 Task: Open a Black Tie Letter Template save the file as campaign Remove the following opetions from template: '1.	Type the sender company name_x000D_
2.	Type the sender company address_x000D_
3.	Type the recipient address_x000D_
4.	Type the closing_x000D_
5.	Type the sender title_x000D_
6.	Type the sender company name_x000D_
'Pick the date  1 April, 2023 and type Salutation  Good Morning. Add body to the letter I am deeply sorry for any inconvenience caused. It was never my intention to cause any trouble or misunderstanding. Please accept my sincere apologies, and I assure you that I will take immediate steps to rectify the situation. Thank you for your understanding and patience.. Insert watermark  Do not copy 2
Action: Mouse moved to (23, 16)
Screenshot: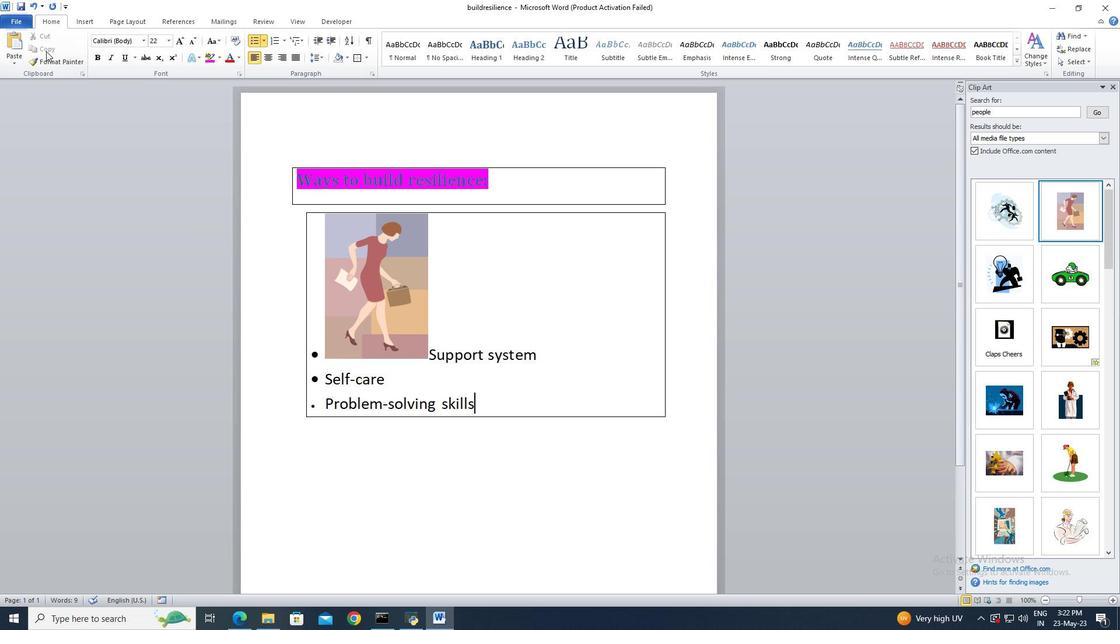 
Action: Mouse pressed left at (23, 16)
Screenshot: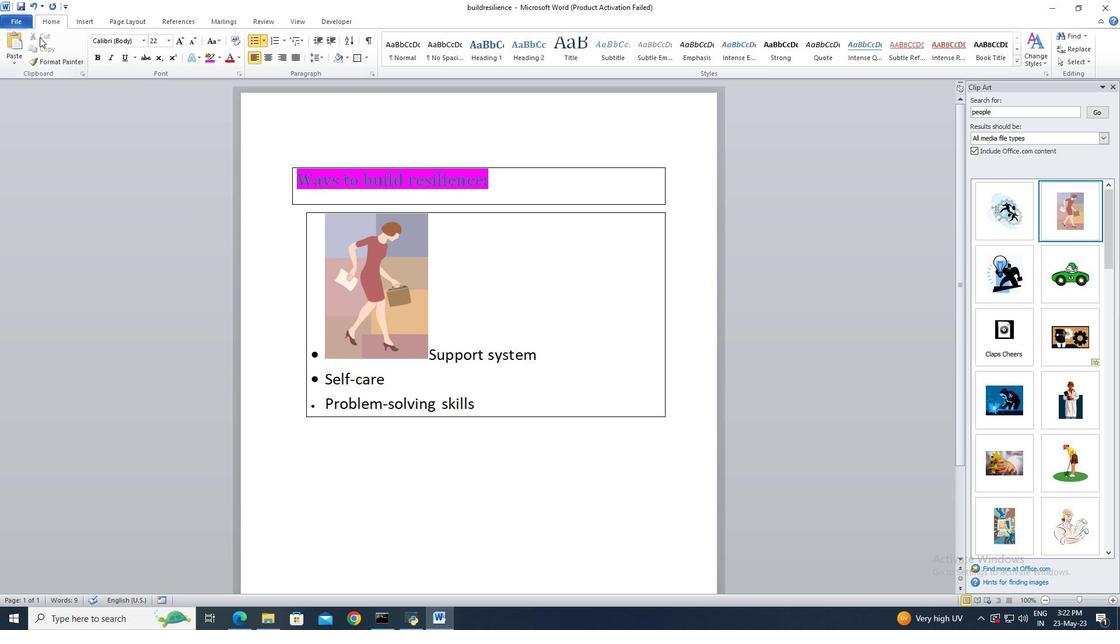 
Action: Mouse moved to (33, 147)
Screenshot: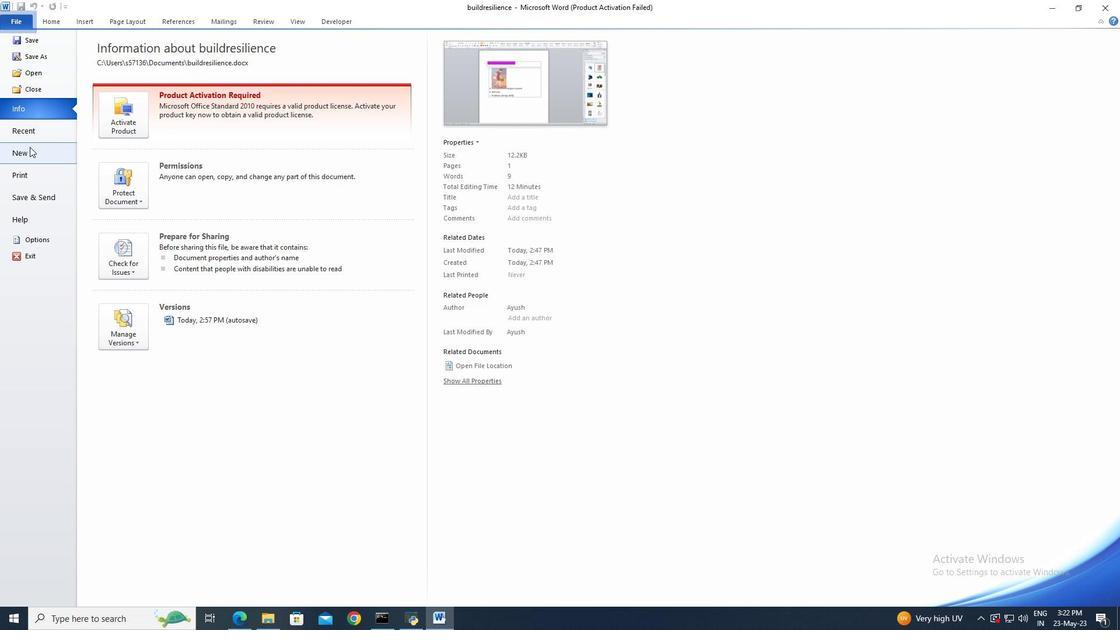 
Action: Mouse pressed left at (33, 147)
Screenshot: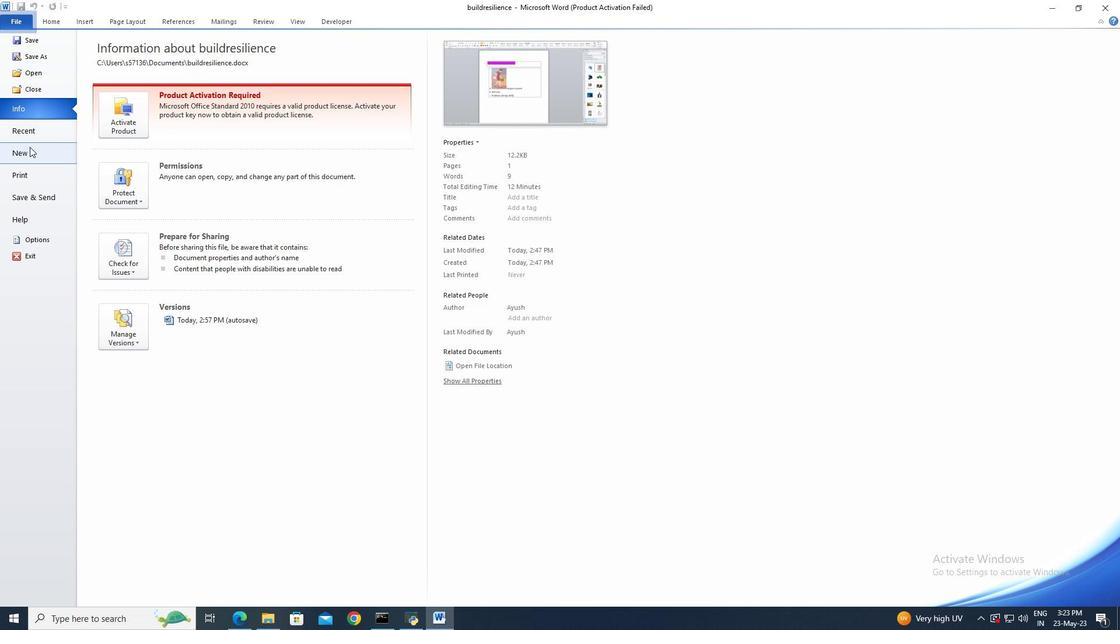 
Action: Mouse moved to (259, 133)
Screenshot: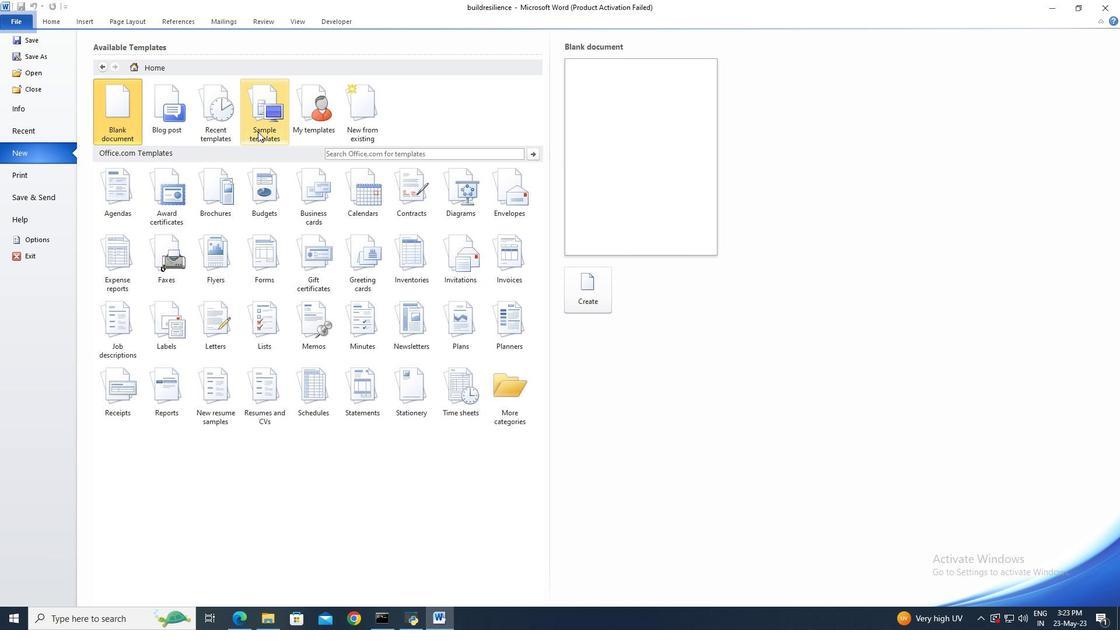 
Action: Mouse pressed left at (259, 133)
Screenshot: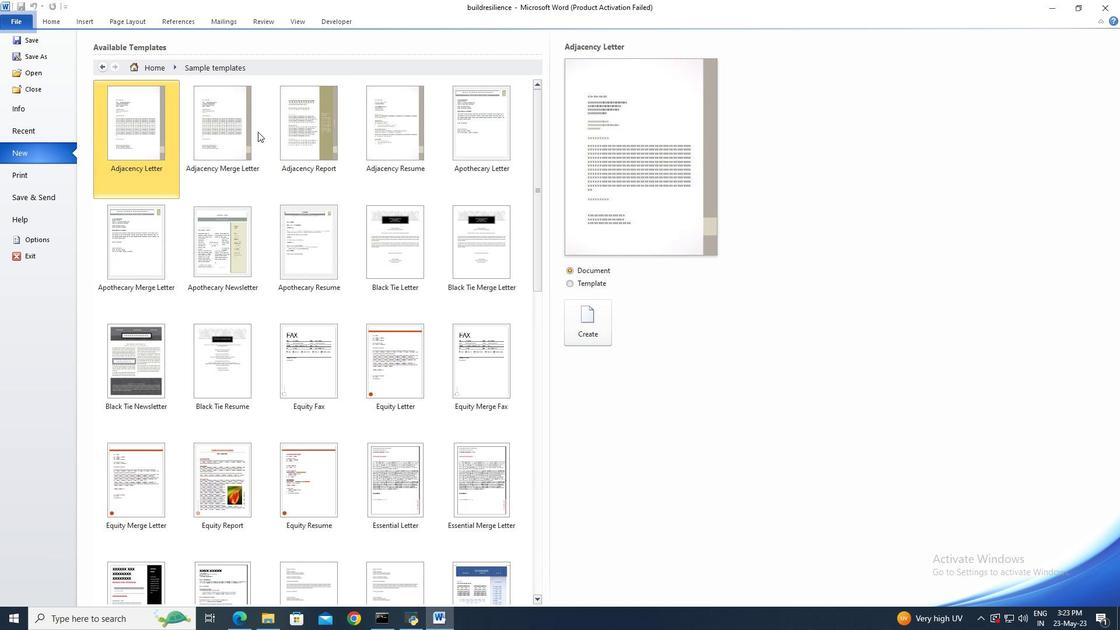 
Action: Mouse moved to (384, 238)
Screenshot: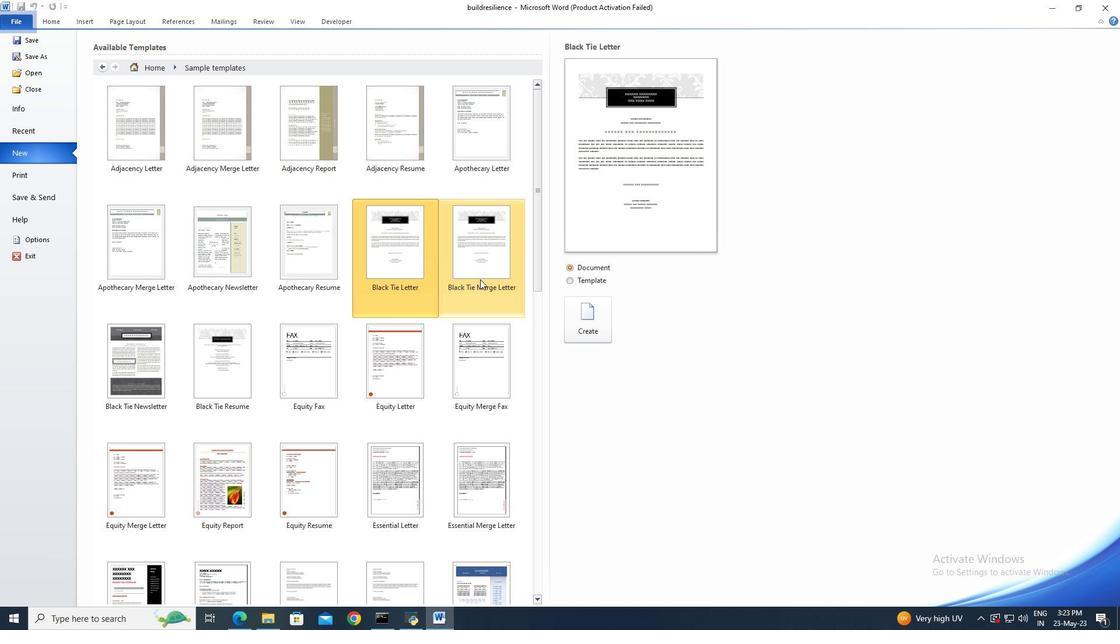 
Action: Mouse pressed left at (384, 238)
Screenshot: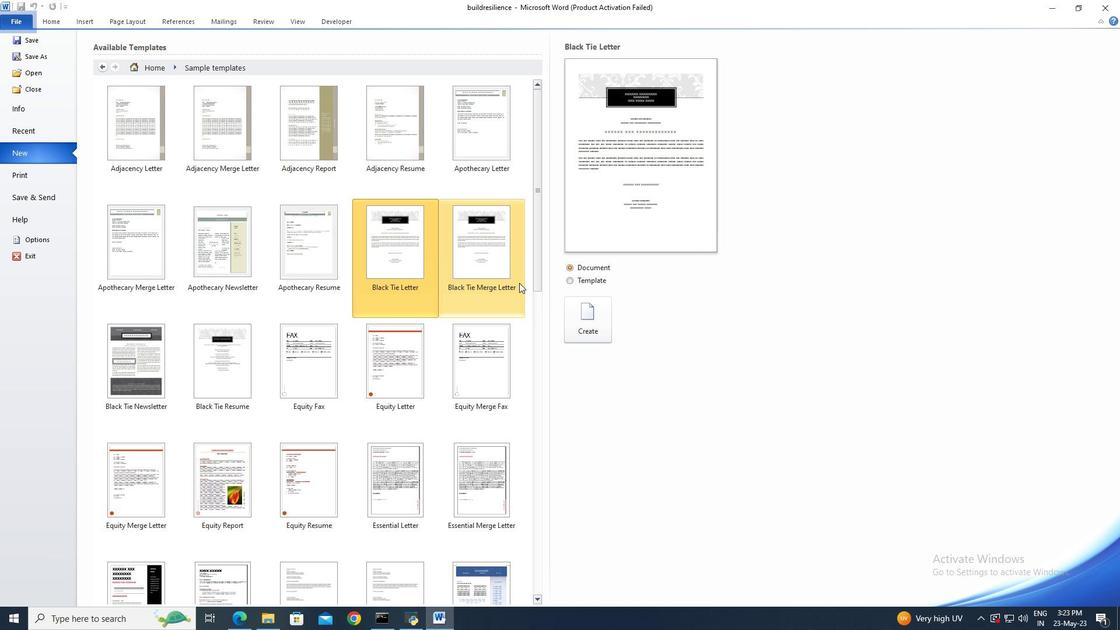 
Action: Mouse moved to (572, 317)
Screenshot: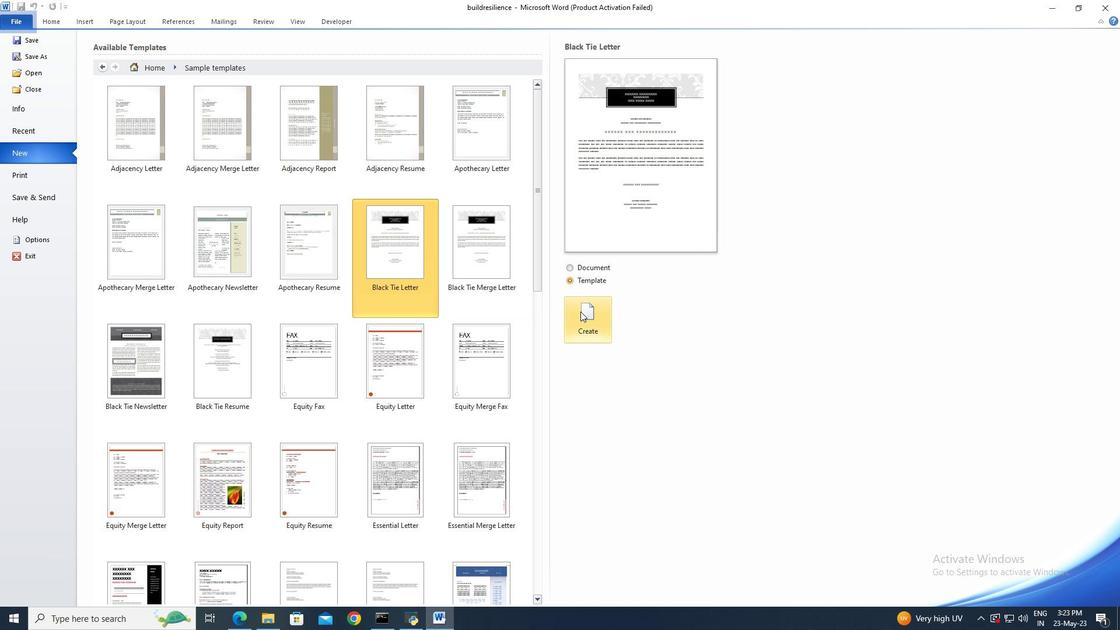 
Action: Mouse pressed left at (572, 317)
Screenshot: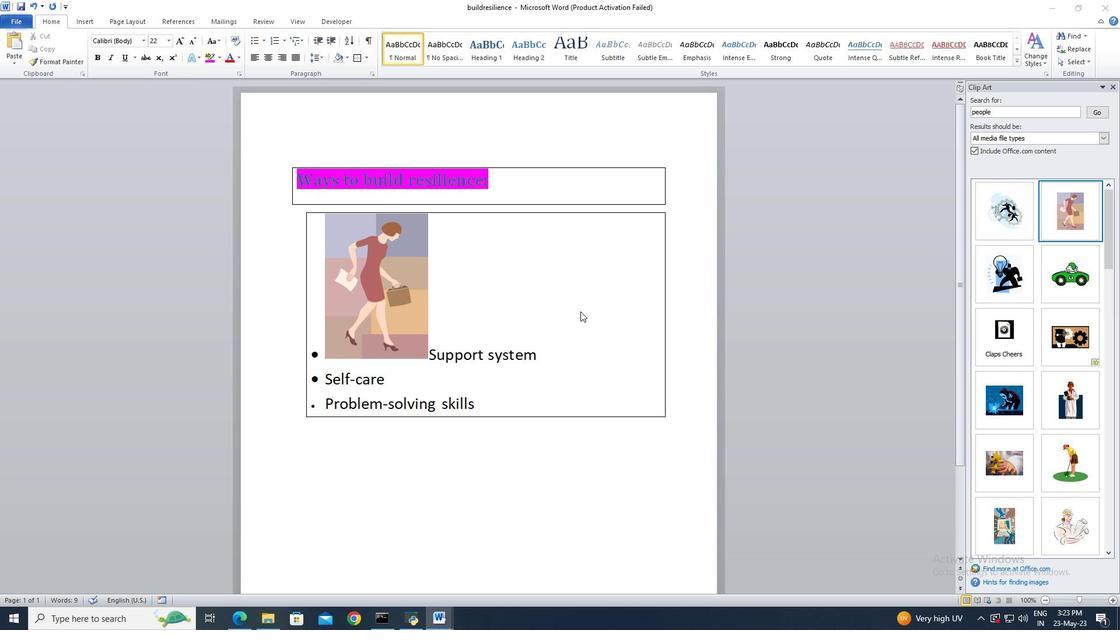 
Action: Mouse moved to (25, 23)
Screenshot: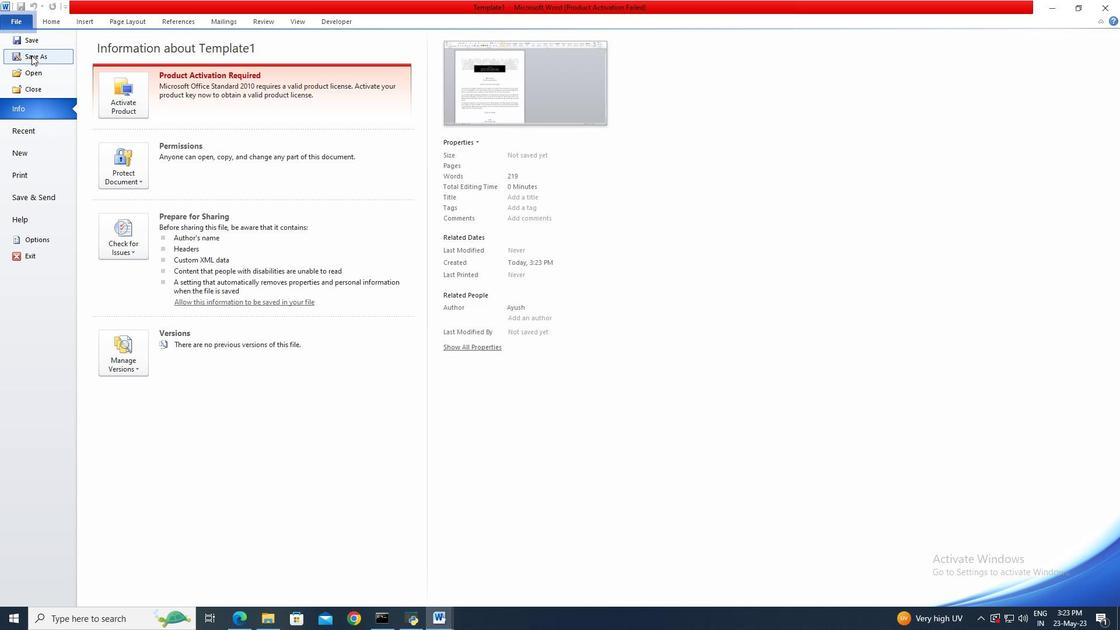 
Action: Mouse pressed left at (25, 23)
Screenshot: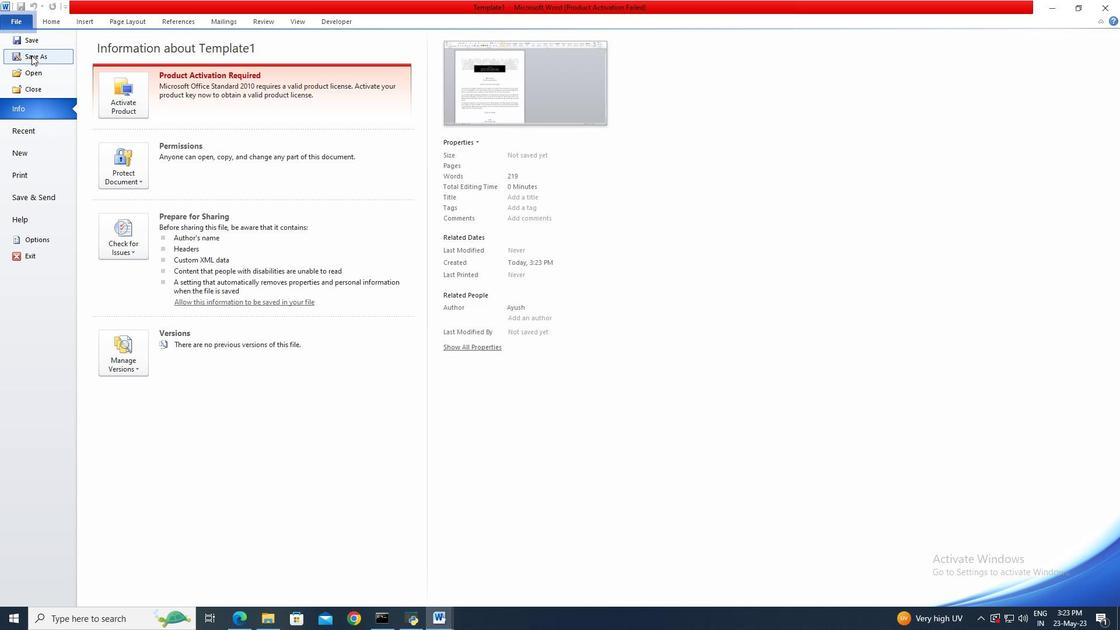 
Action: Mouse moved to (29, 52)
Screenshot: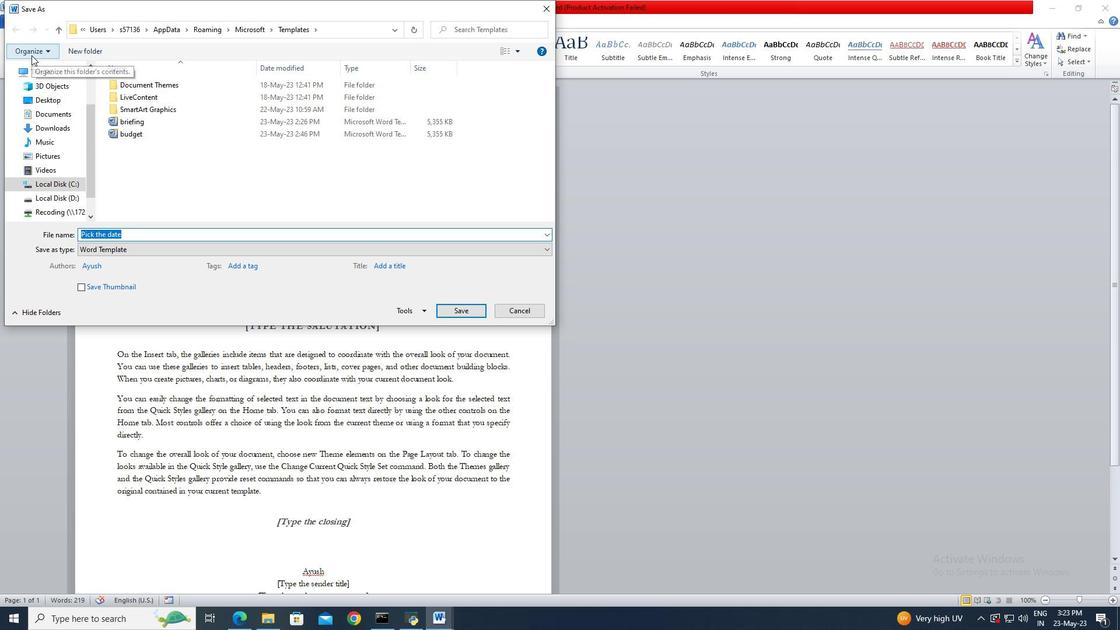 
Action: Mouse pressed left at (29, 52)
Screenshot: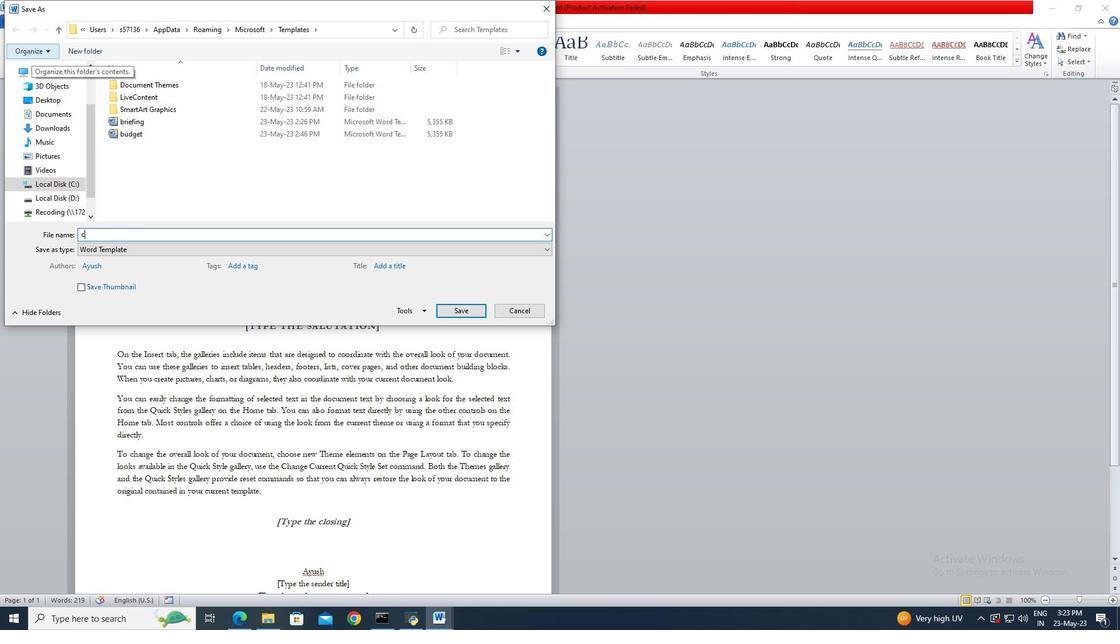 
Action: Key pressed <Key.shift>Rm<Key.backspace>emove
Screenshot: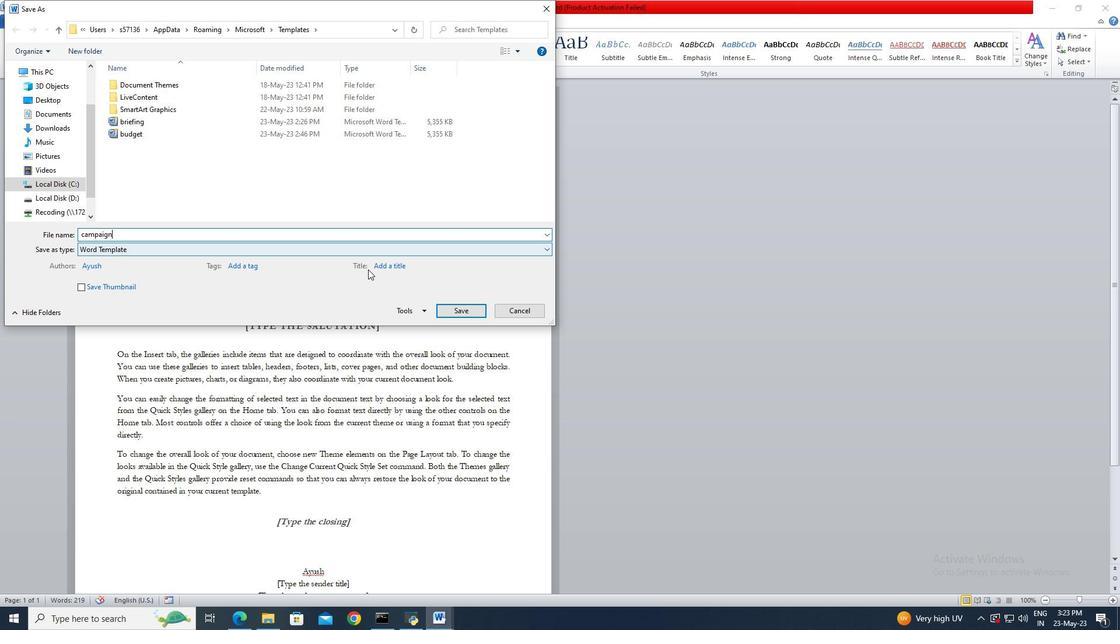
Action: Mouse moved to (457, 312)
Screenshot: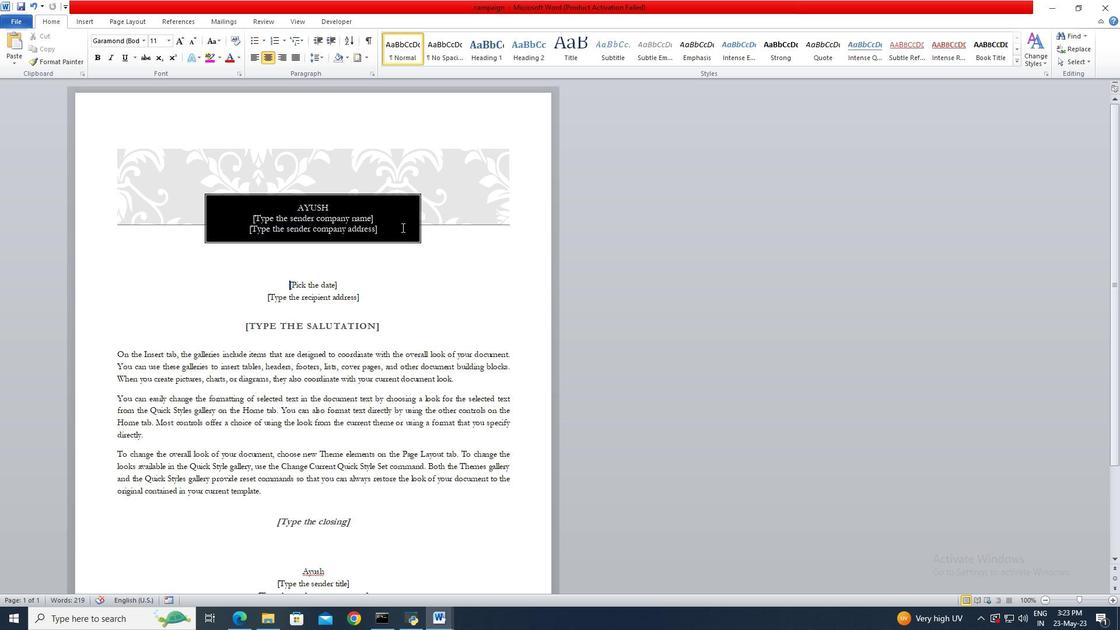 
Action: Mouse pressed left at (457, 312)
Screenshot: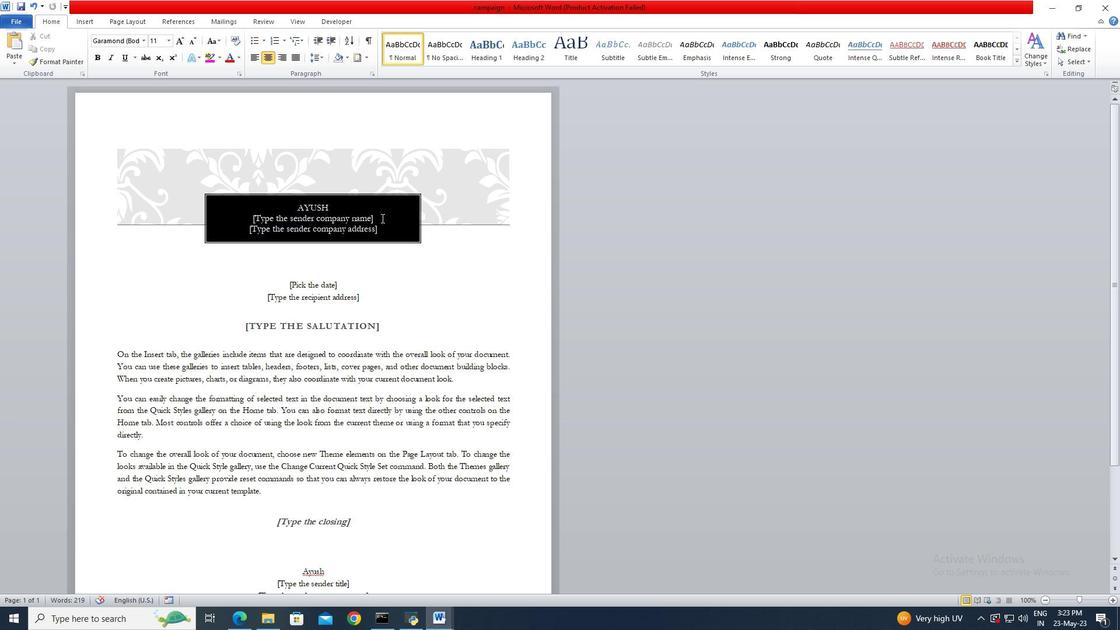 
Action: Mouse moved to (396, 220)
Screenshot: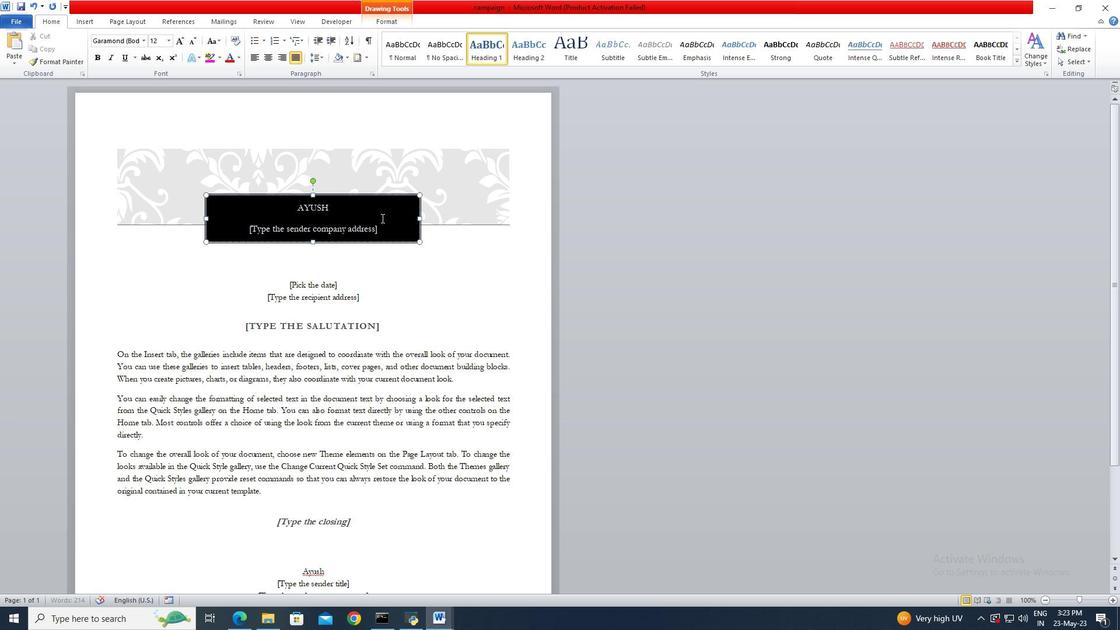 
Action: Mouse pressed left at (396, 220)
Screenshot: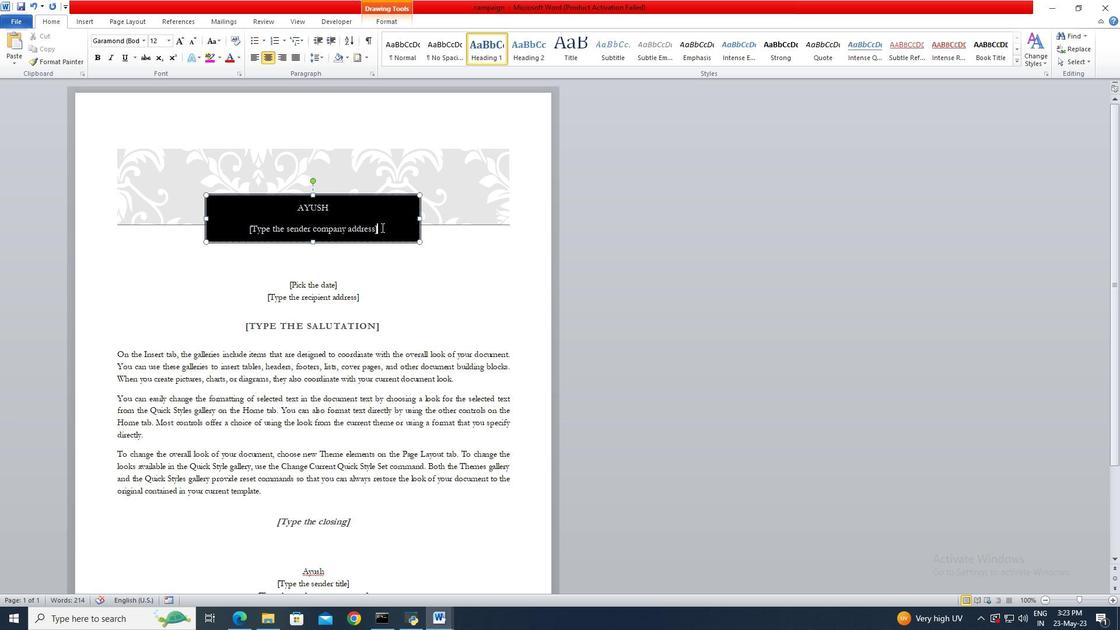 
Action: Key pressed <Key.backspace><Key.delete>
Screenshot: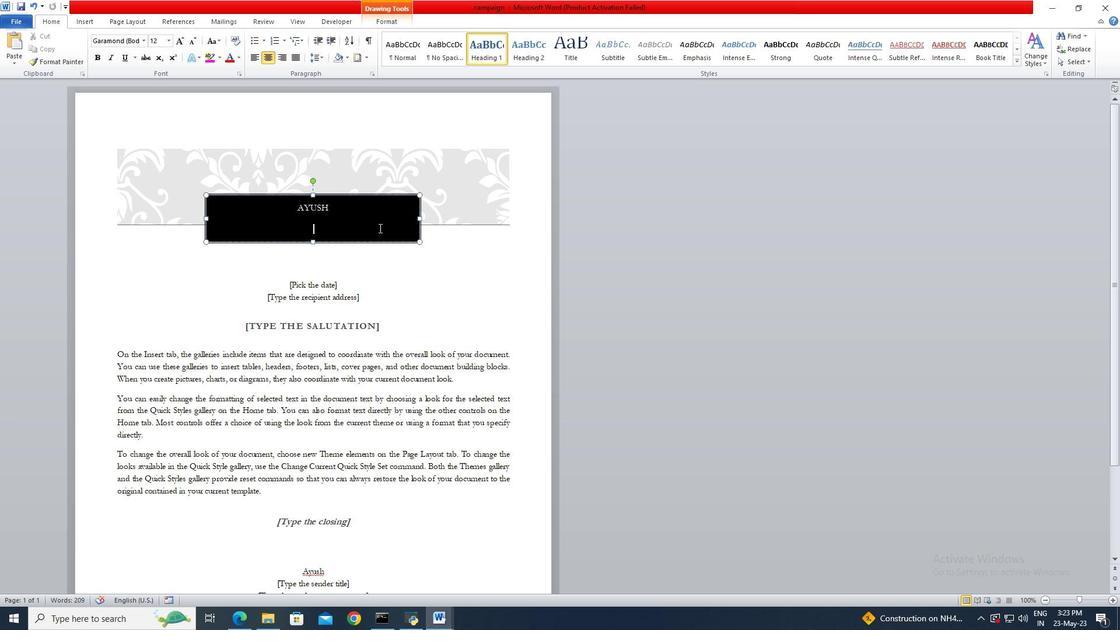 
Action: Mouse moved to (396, 231)
Screenshot: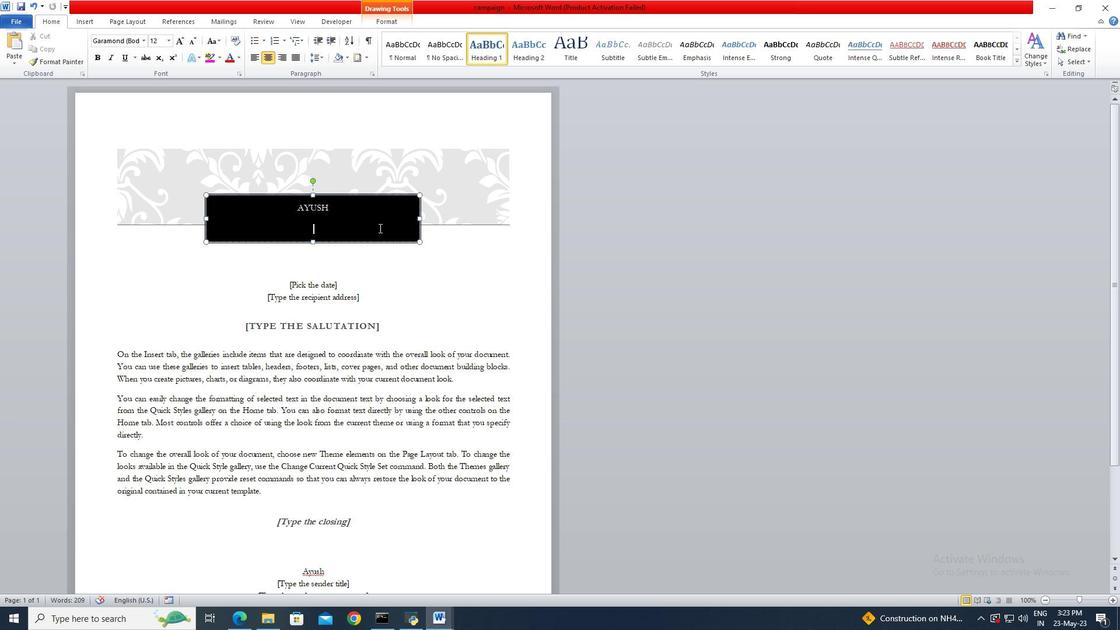 
Action: Mouse pressed left at (396, 231)
Screenshot: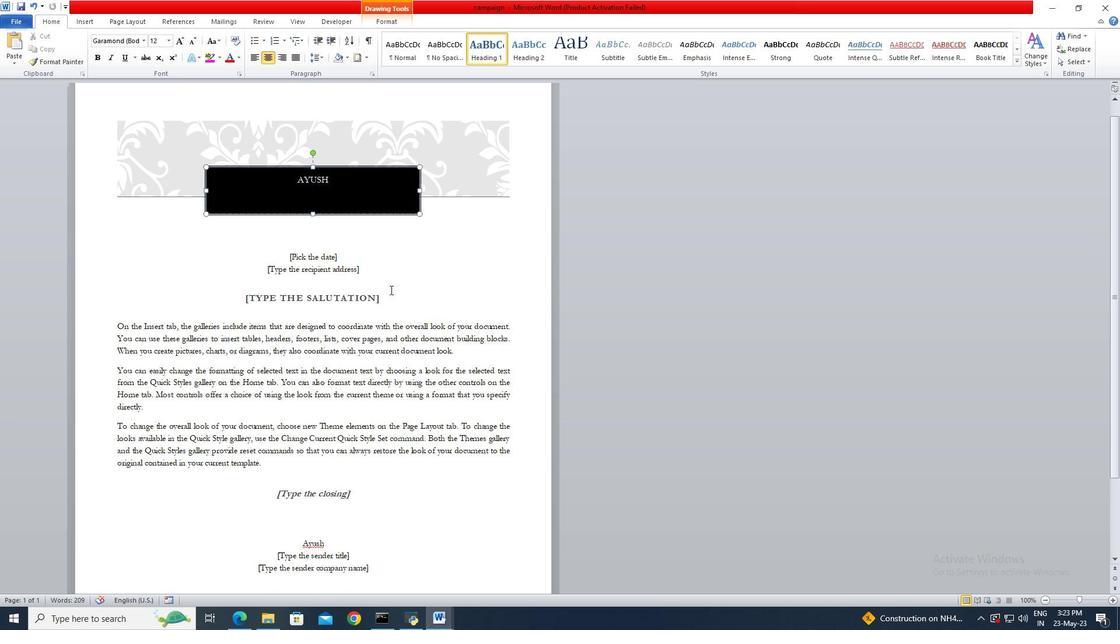 
Action: Mouse moved to (29, 21)
Screenshot: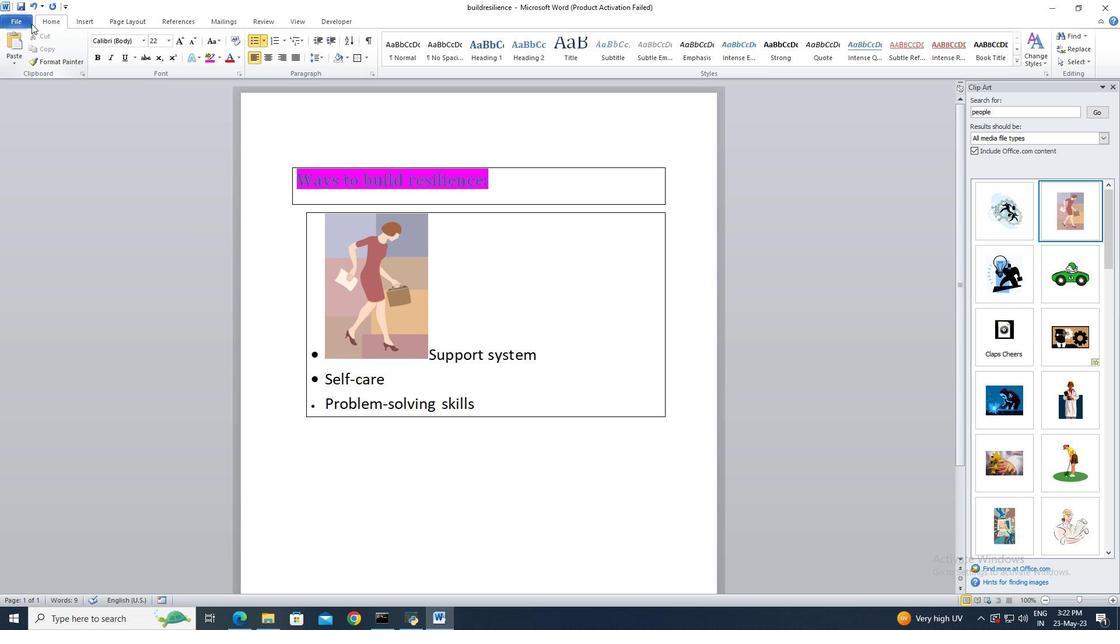
Action: Mouse pressed left at (29, 21)
Screenshot: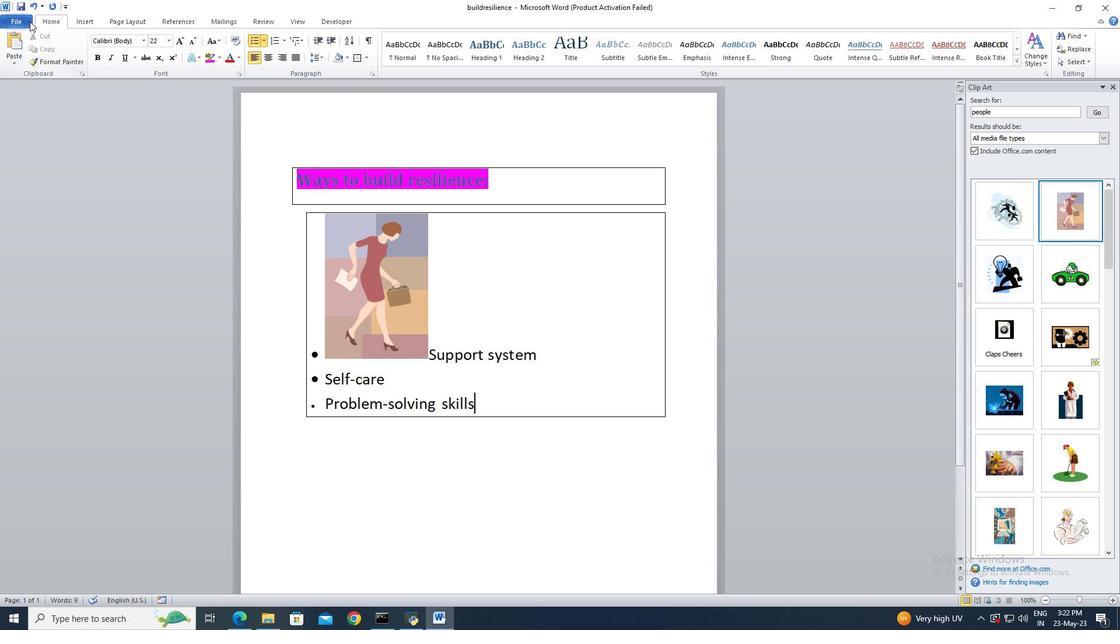 
Action: Mouse moved to (29, 147)
Screenshot: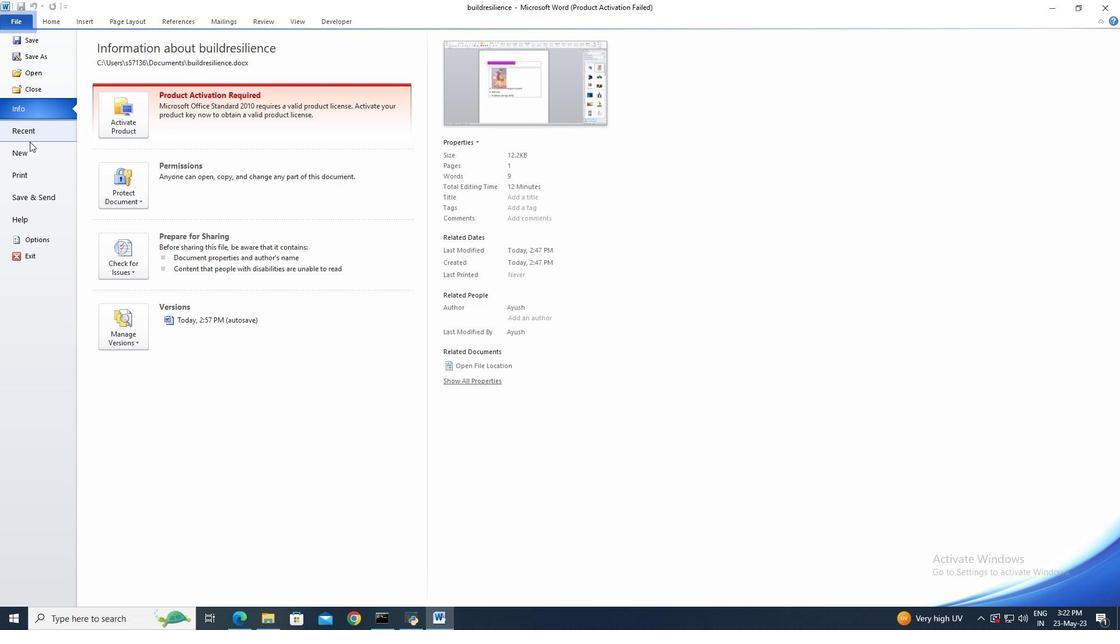 
Action: Mouse pressed left at (29, 147)
Screenshot: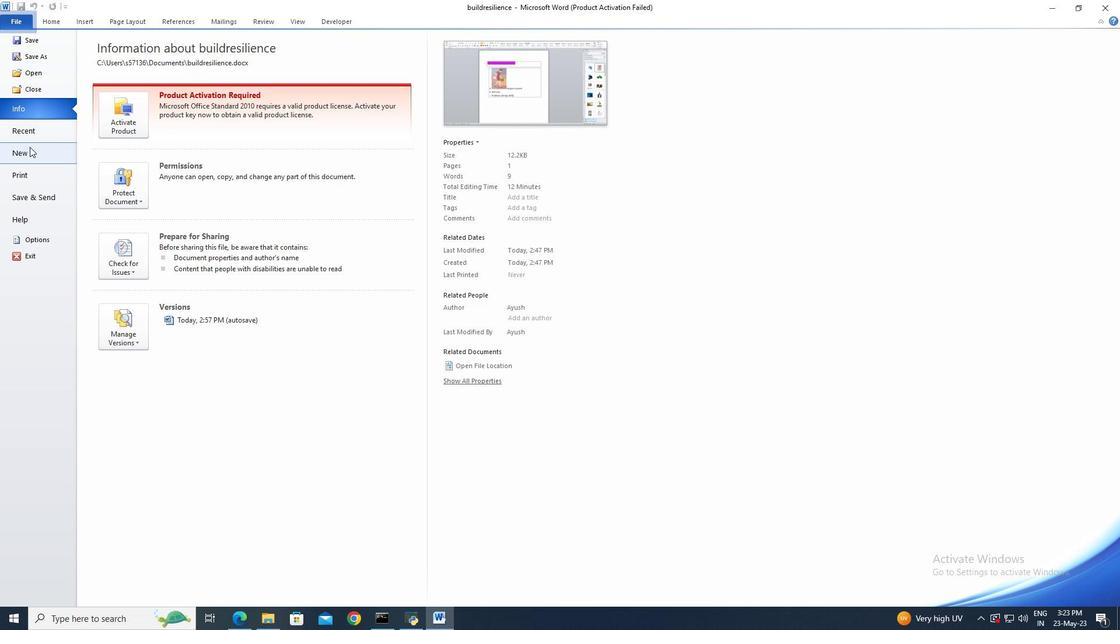 
Action: Mouse moved to (258, 131)
Screenshot: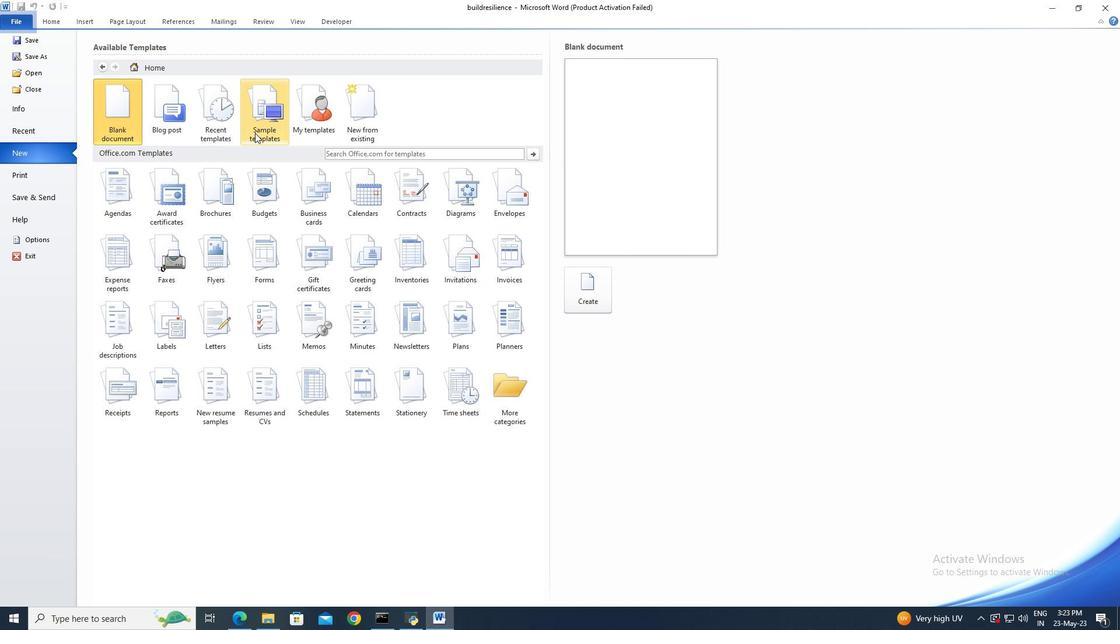 
Action: Mouse pressed left at (258, 131)
Screenshot: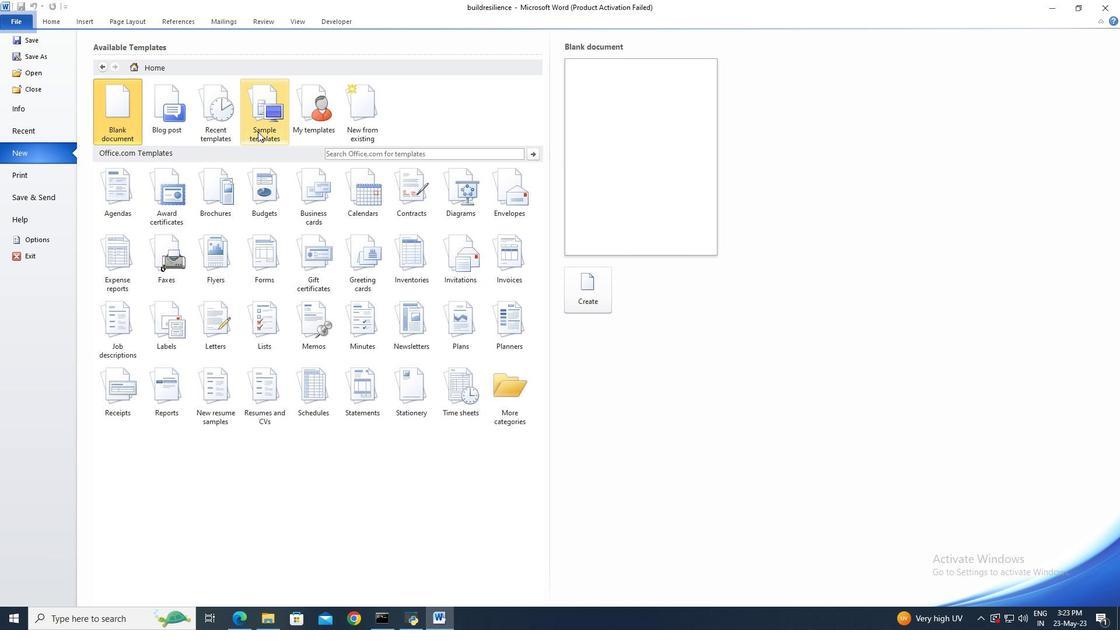 
Action: Mouse moved to (391, 226)
Screenshot: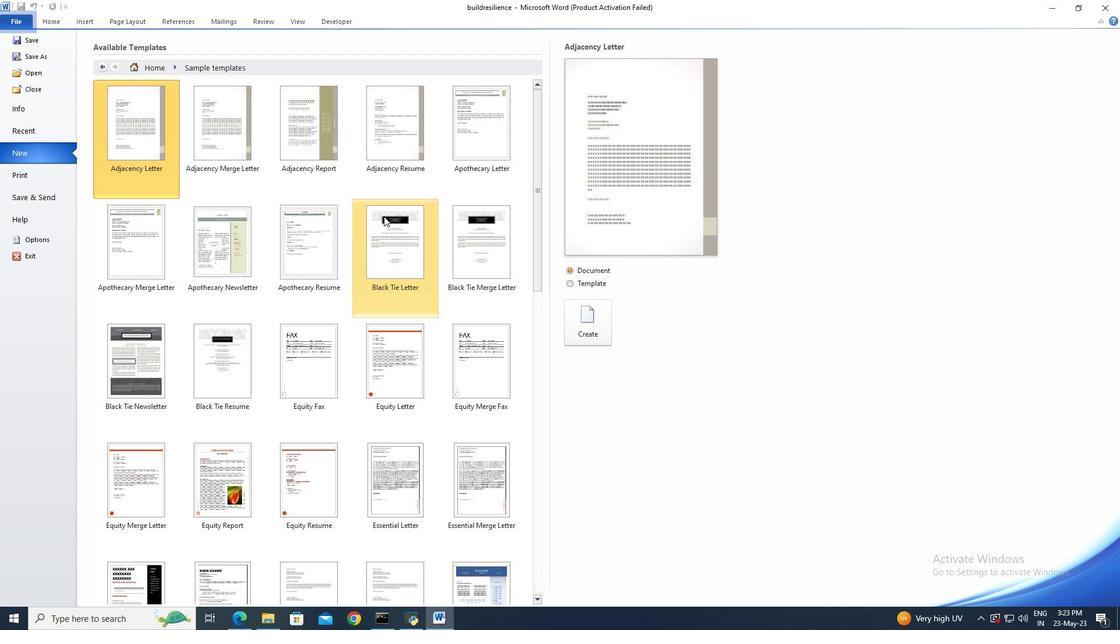 
Action: Mouse pressed left at (391, 226)
Screenshot: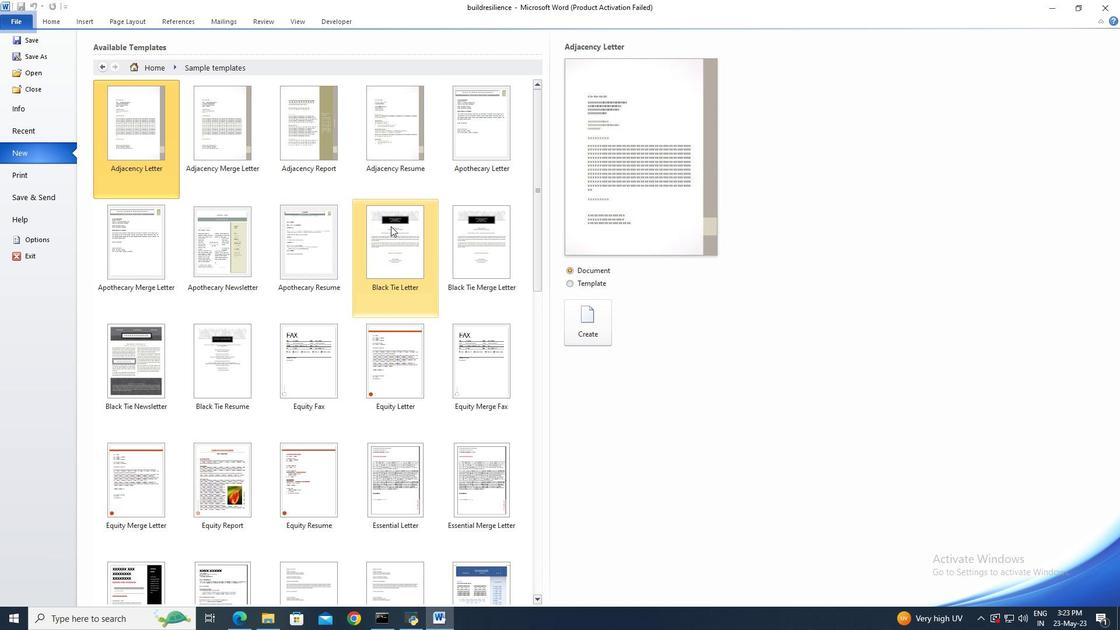 
Action: Mouse moved to (566, 280)
Screenshot: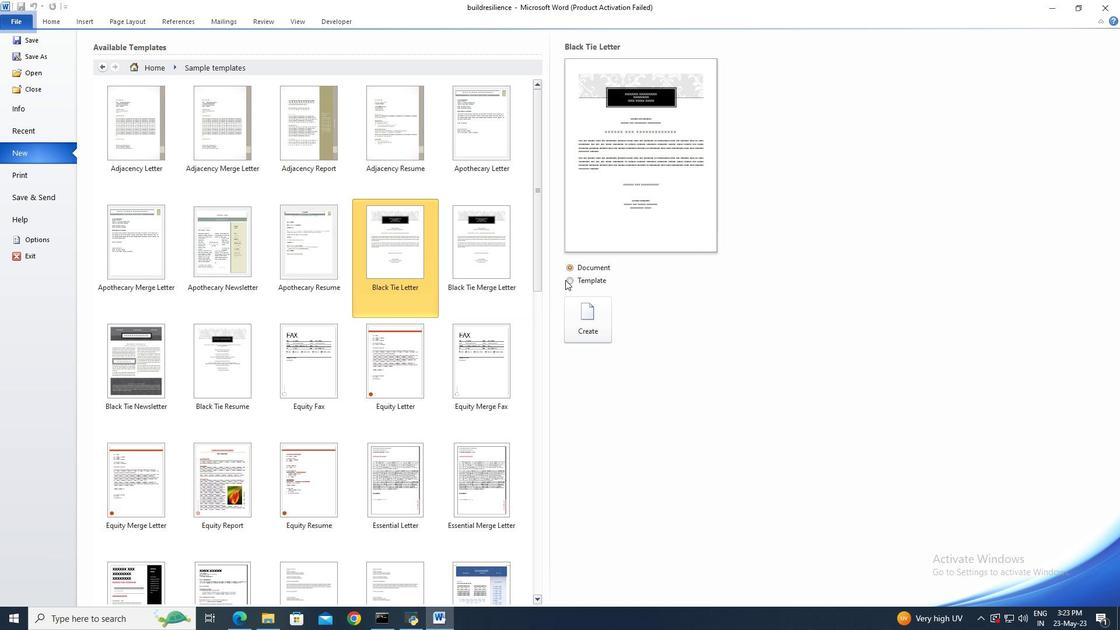 
Action: Mouse pressed left at (566, 280)
Screenshot: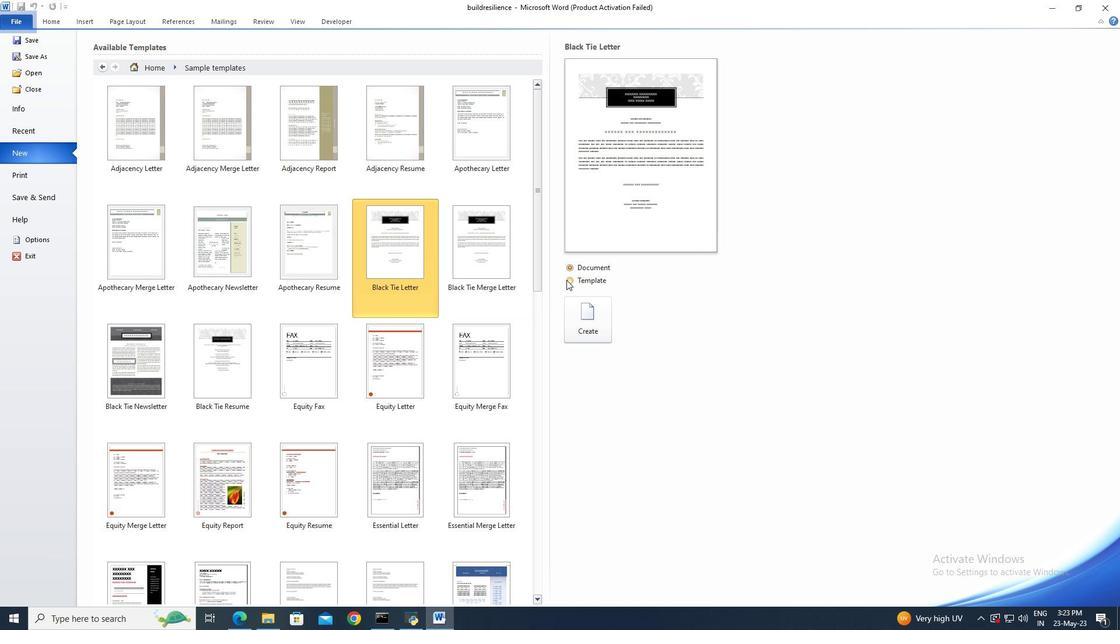 
Action: Mouse moved to (580, 311)
Screenshot: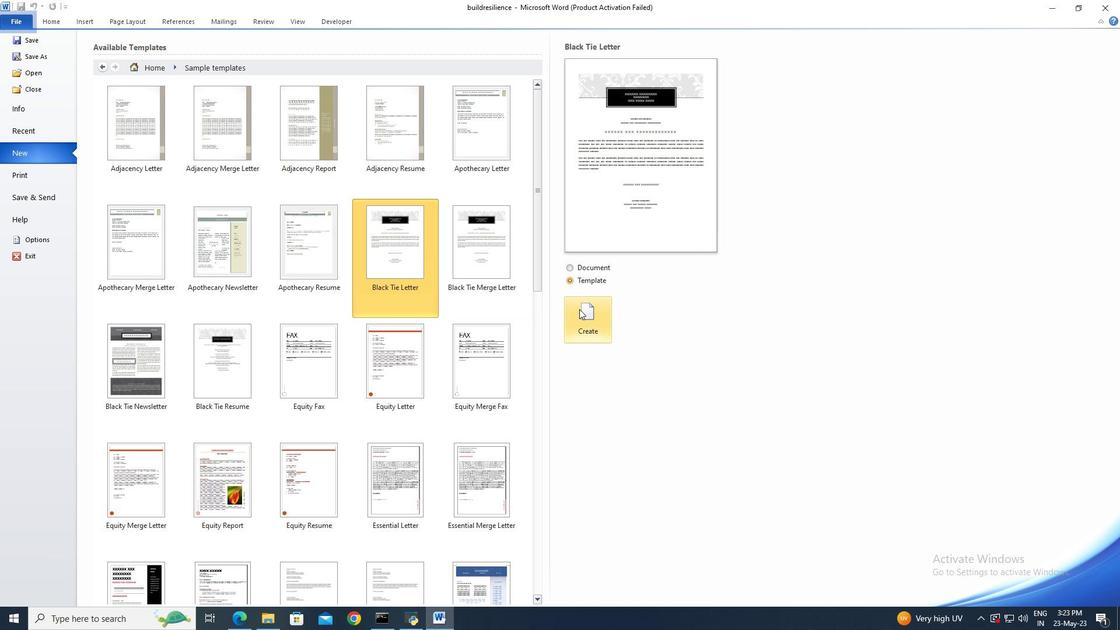 
Action: Mouse pressed left at (580, 311)
Screenshot: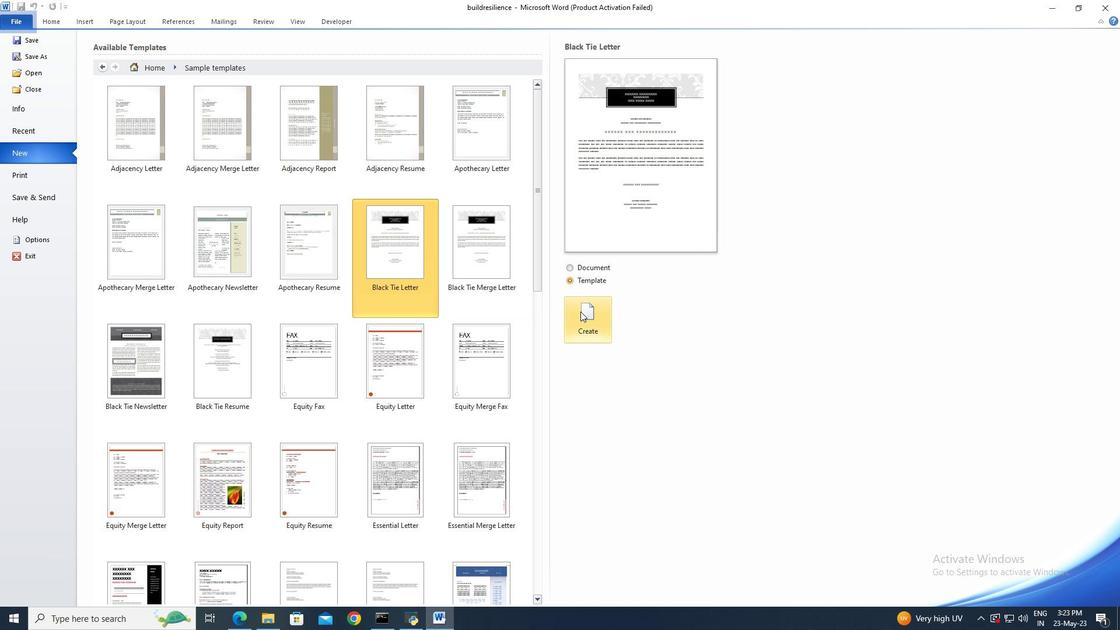 
Action: Mouse moved to (28, 23)
Screenshot: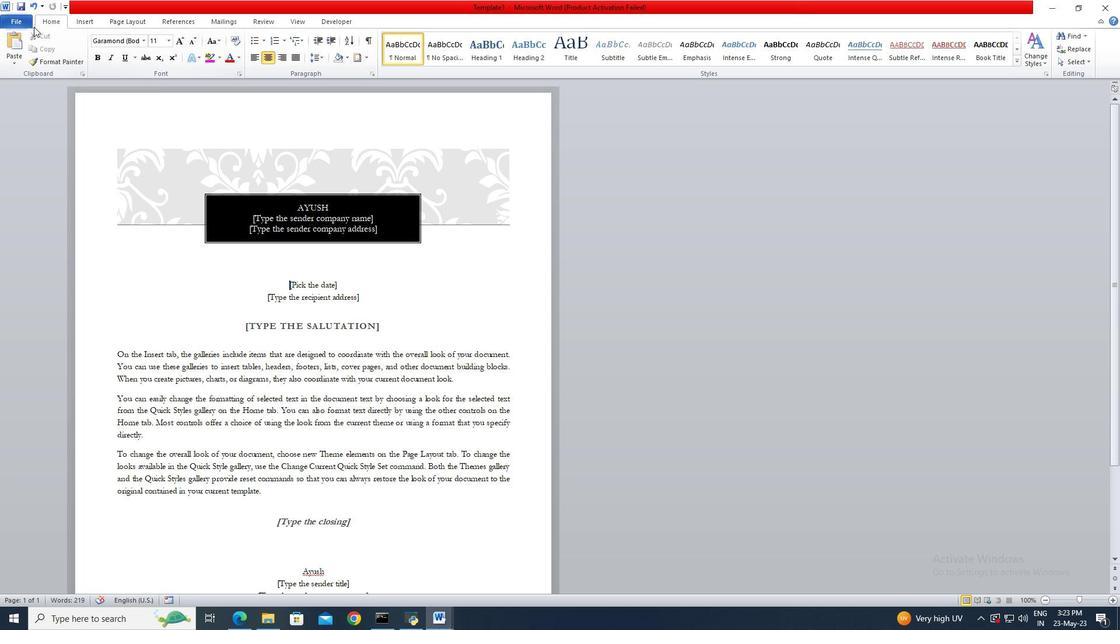 
Action: Mouse pressed left at (28, 23)
Screenshot: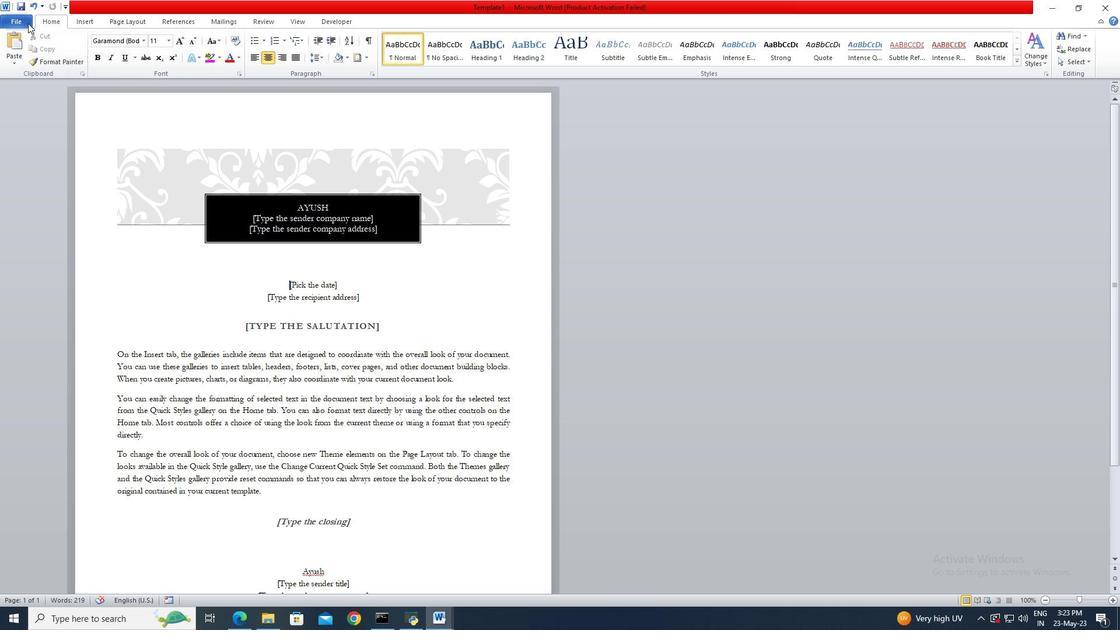 
Action: Mouse moved to (31, 55)
Screenshot: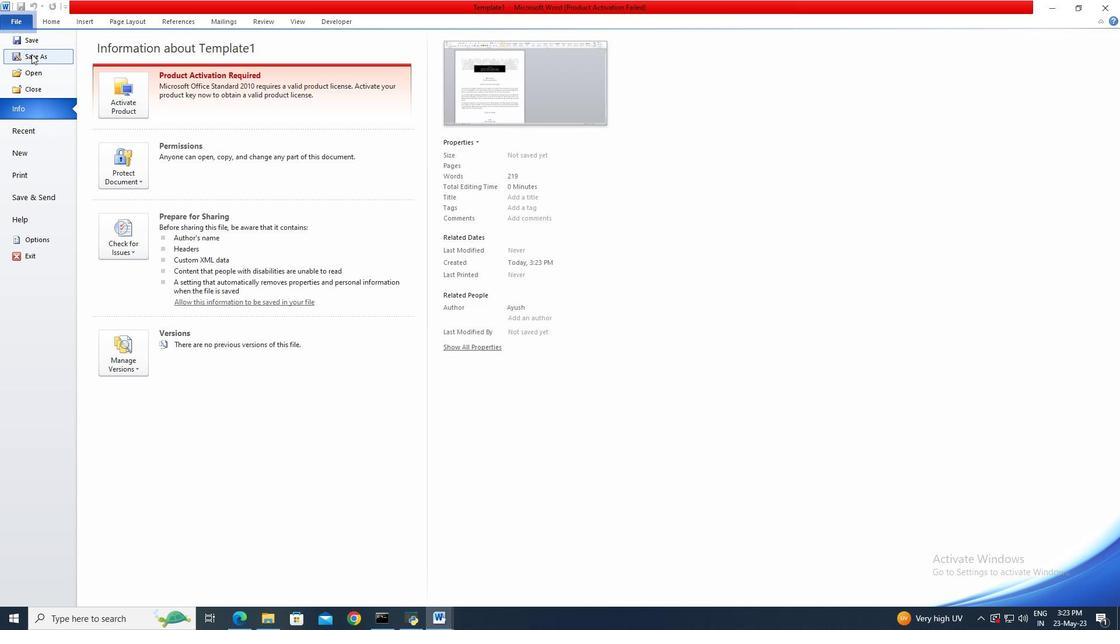 
Action: Mouse pressed left at (31, 55)
Screenshot: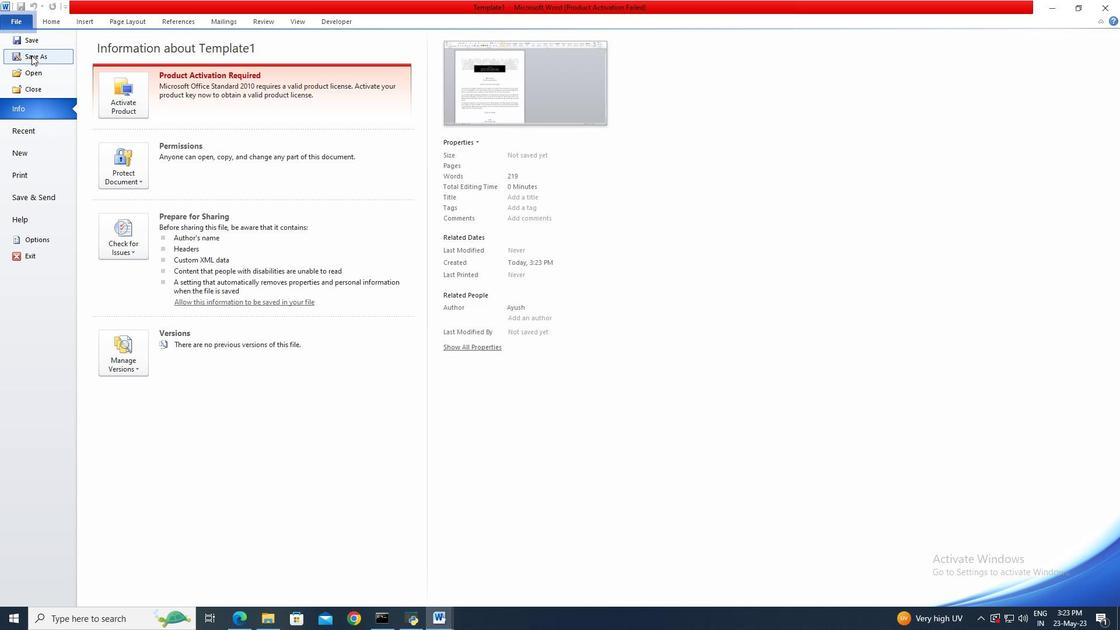 
Action: Key pressed campaign
Screenshot: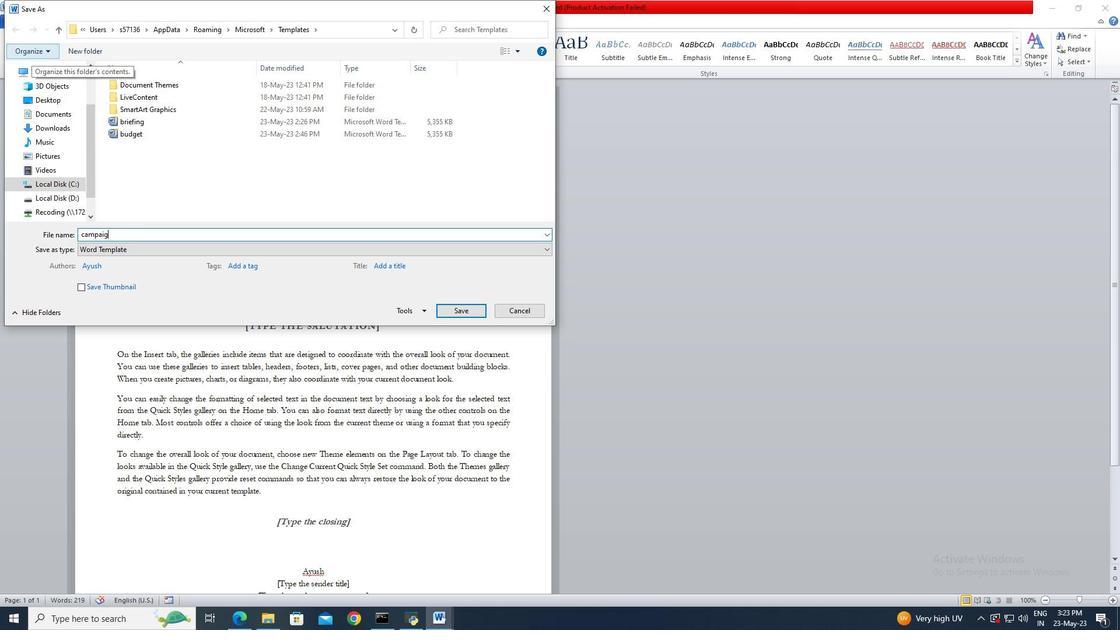
Action: Mouse moved to (448, 309)
Screenshot: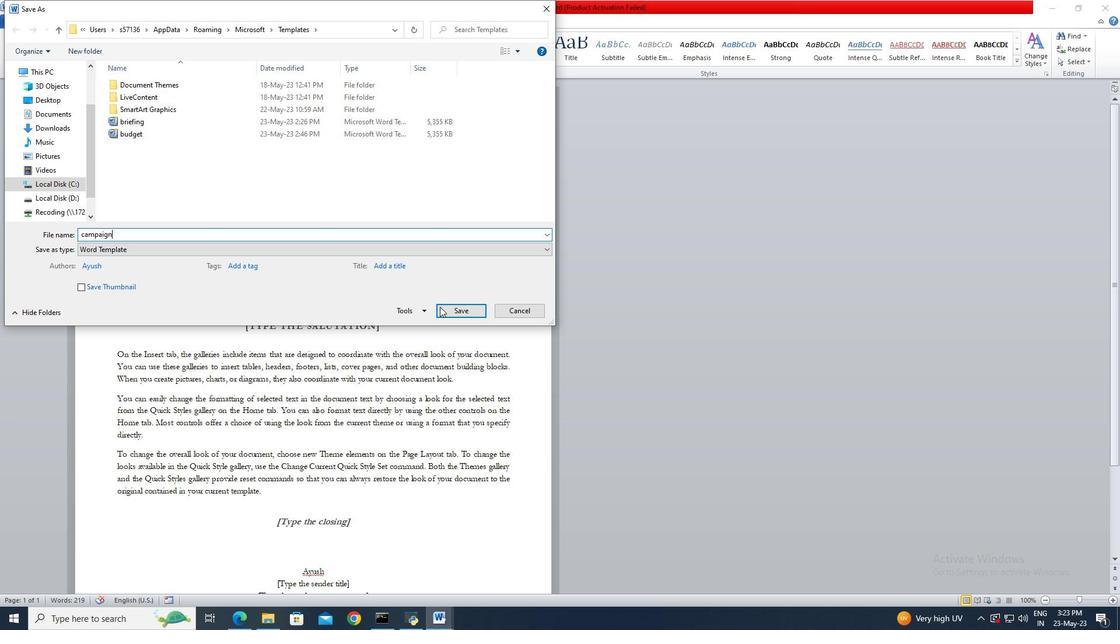 
Action: Mouse pressed left at (448, 309)
Screenshot: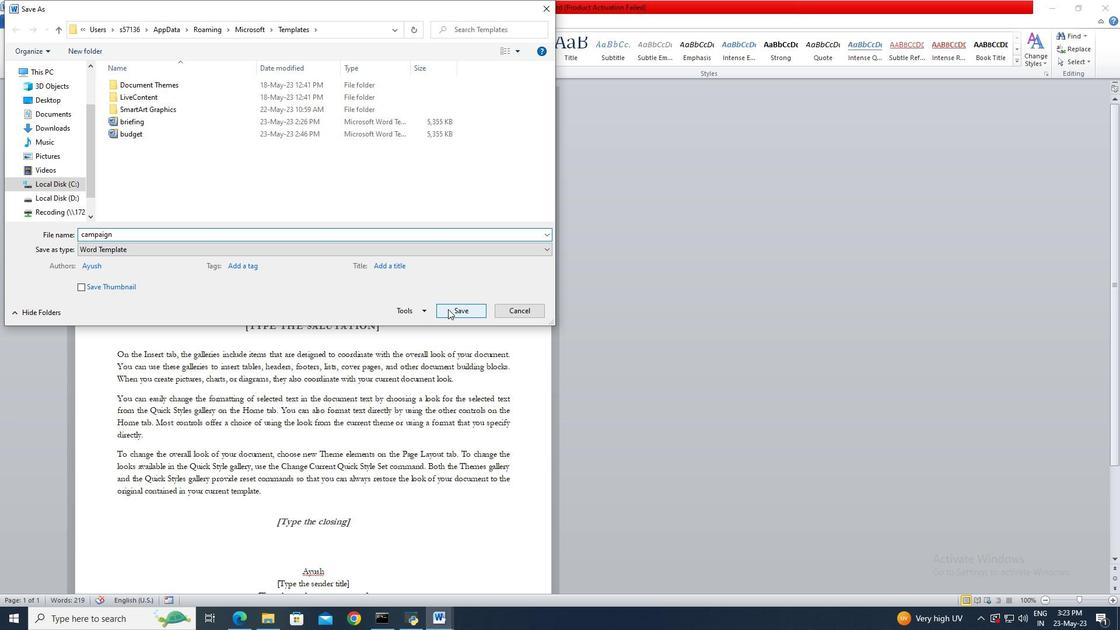 
Action: Mouse moved to (381, 218)
Screenshot: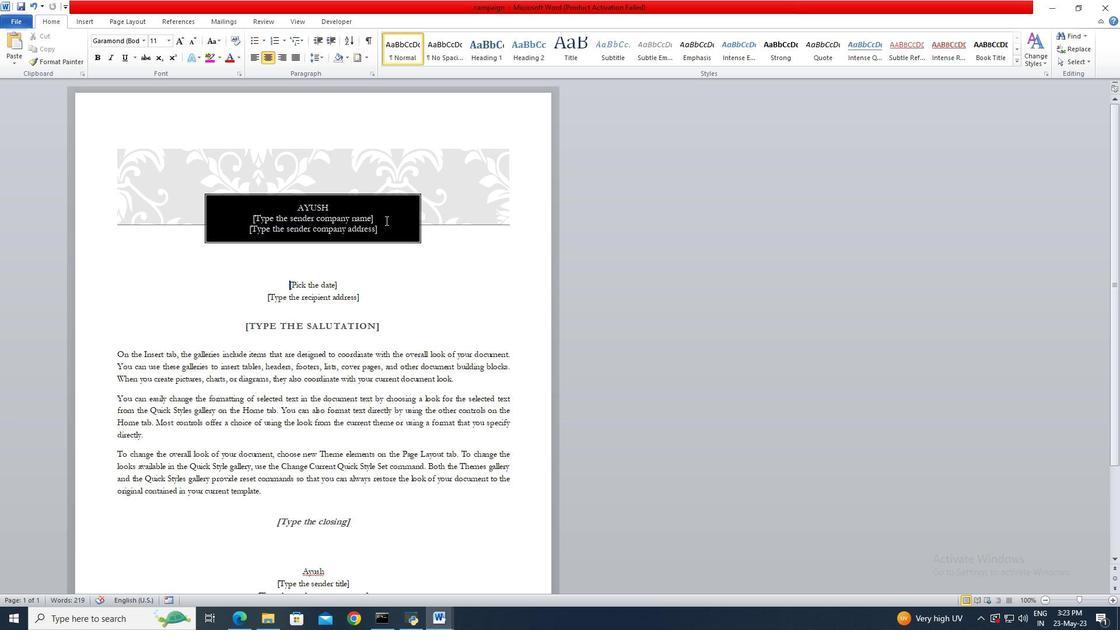 
Action: Mouse pressed left at (381, 218)
Screenshot: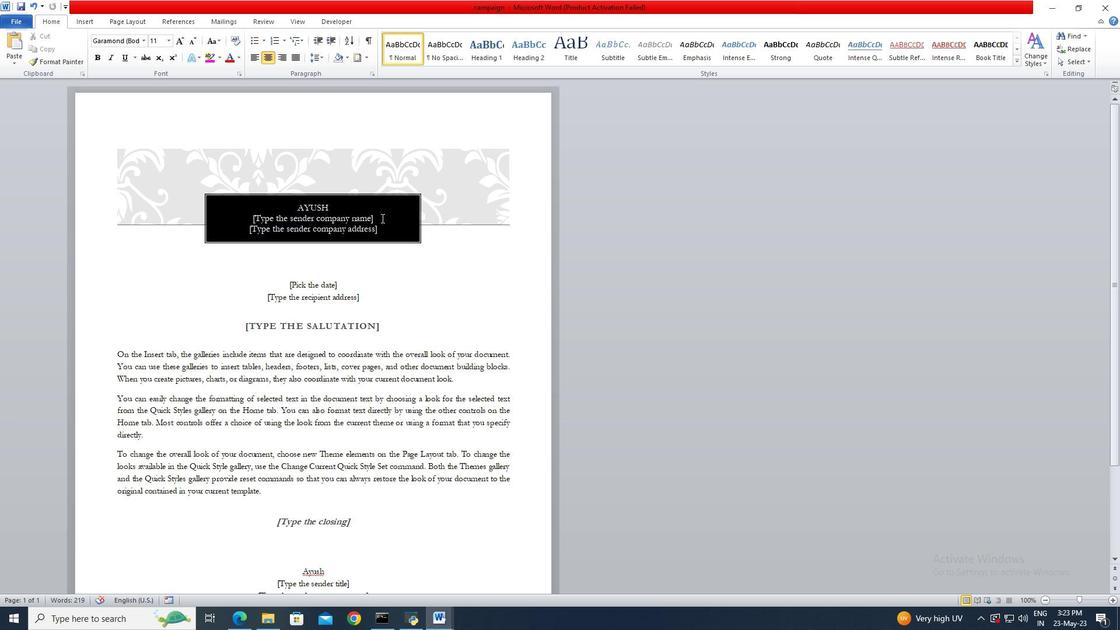 
Action: Key pressed <Key.delete><Key.backspace><Key.delete>
Screenshot: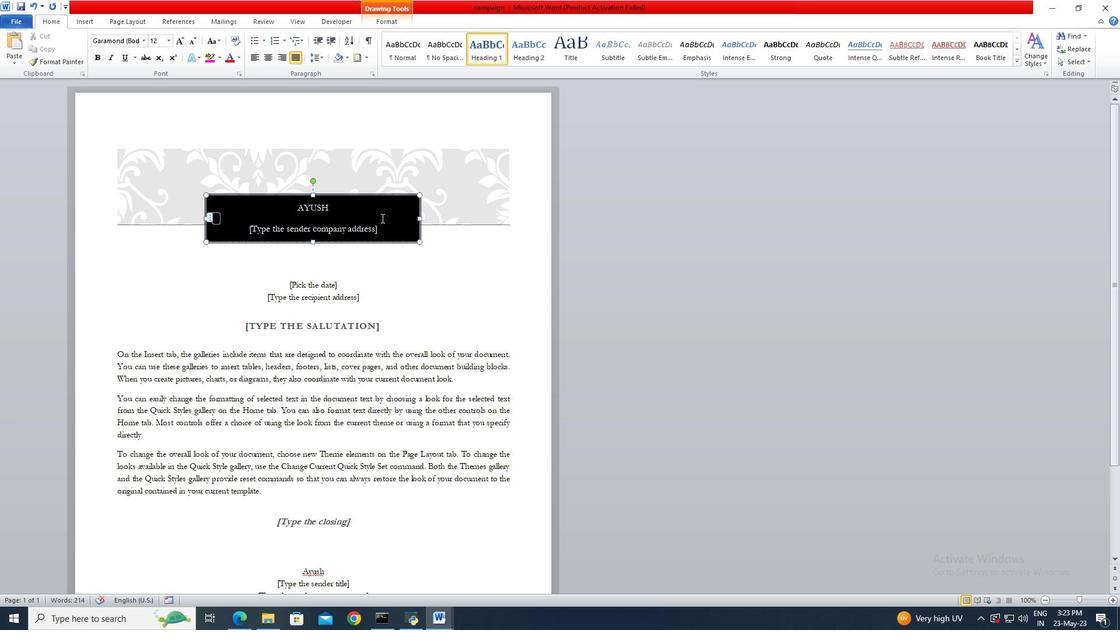 
Action: Mouse moved to (381, 227)
Screenshot: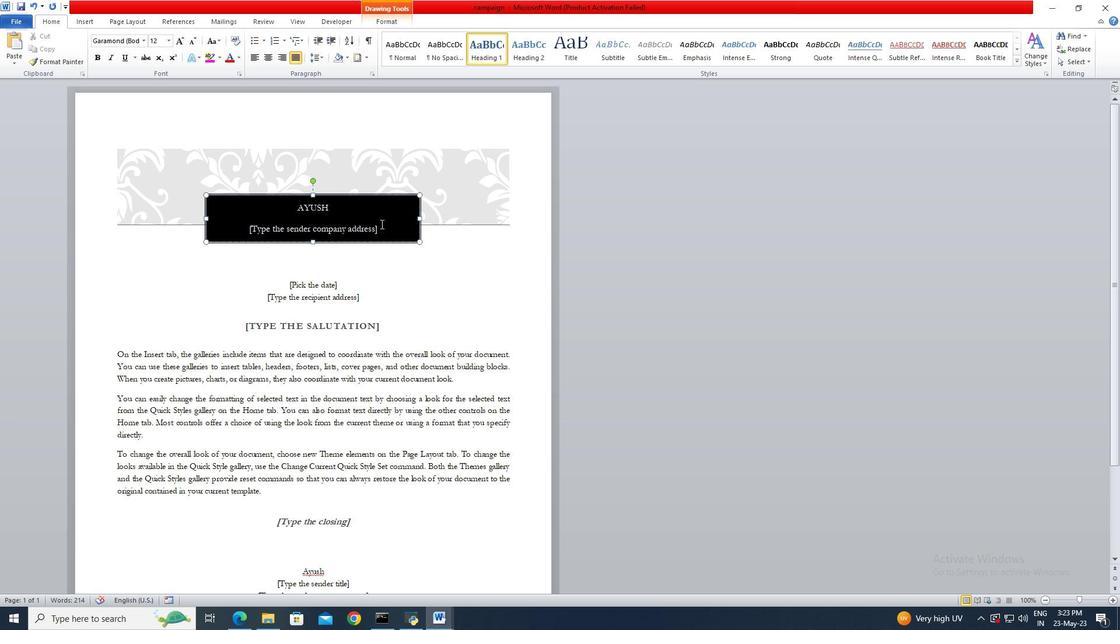 
Action: Mouse pressed left at (381, 227)
Screenshot: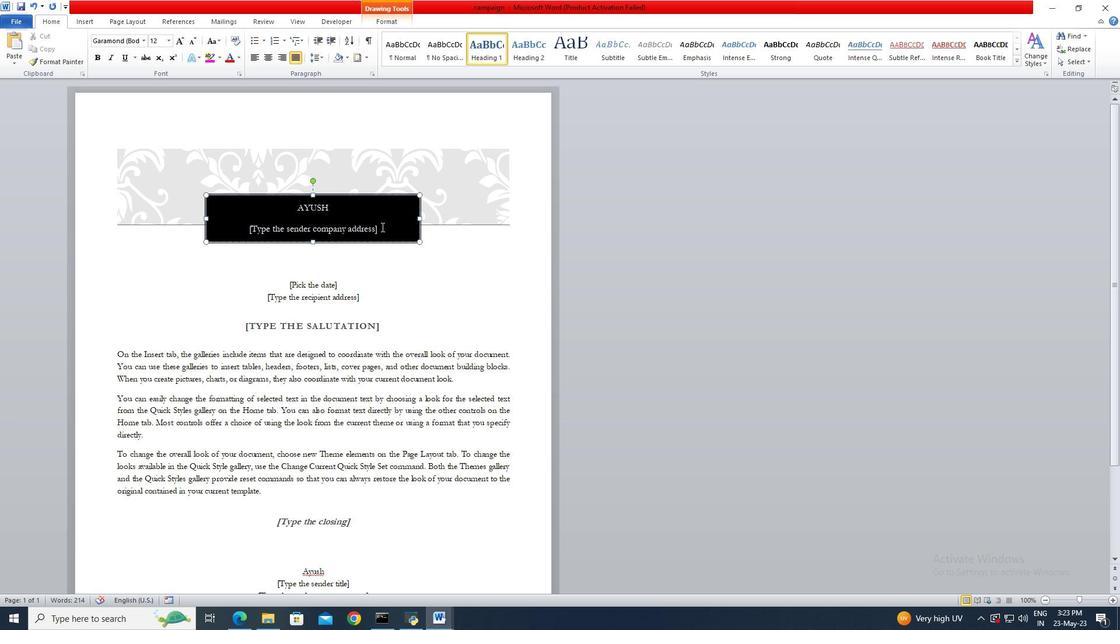 
Action: Key pressed <Key.backspace>
Screenshot: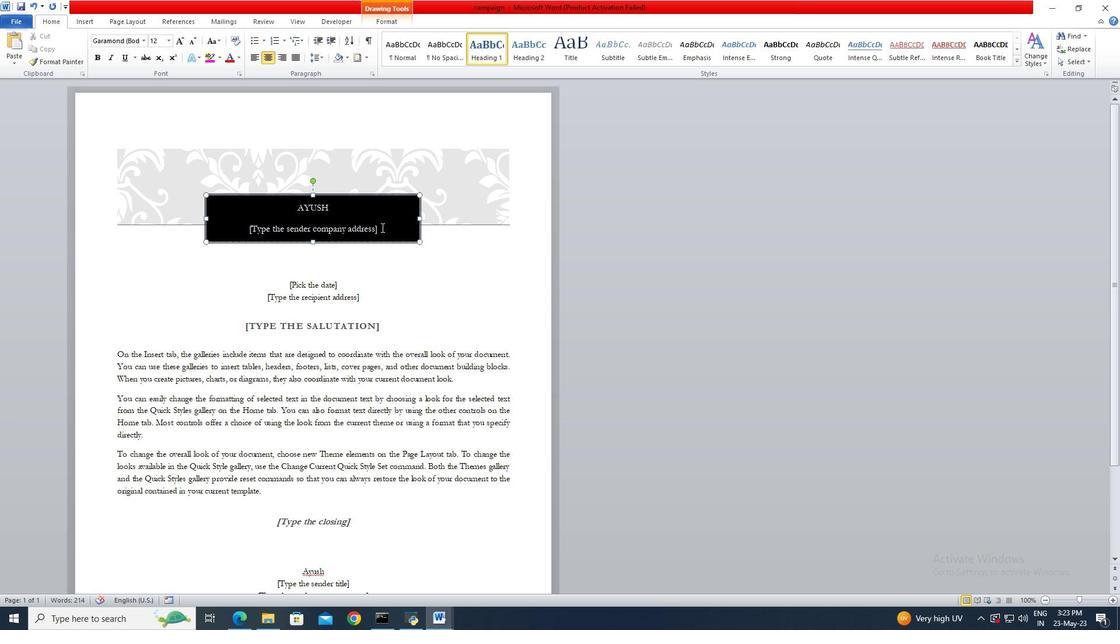 
Action: Mouse moved to (379, 228)
Screenshot: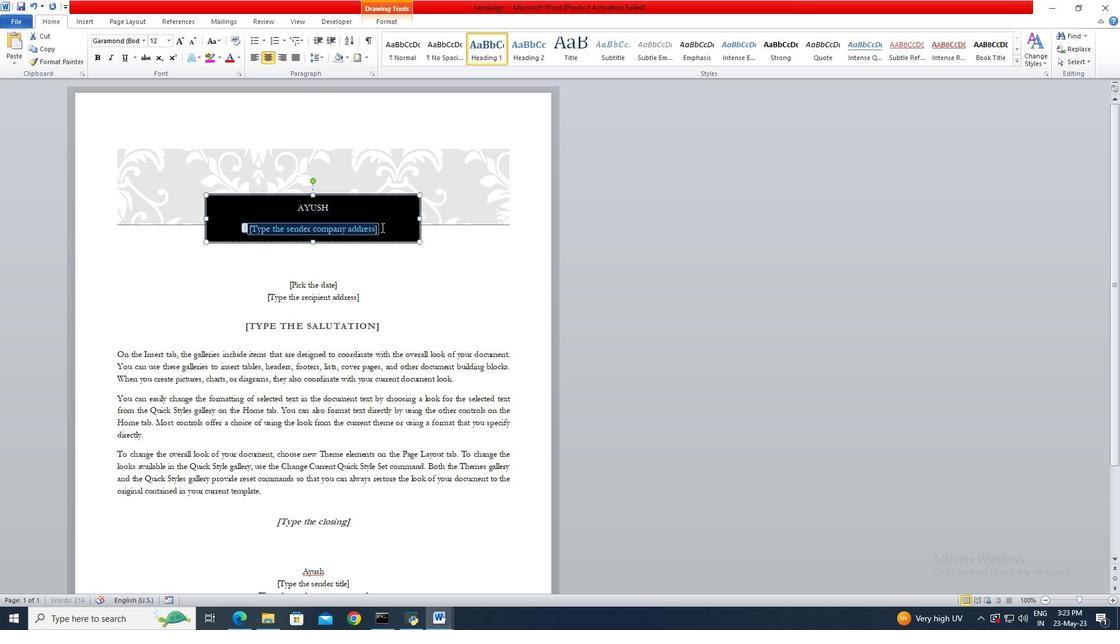 
Action: Key pressed <Key.backspace>
Screenshot: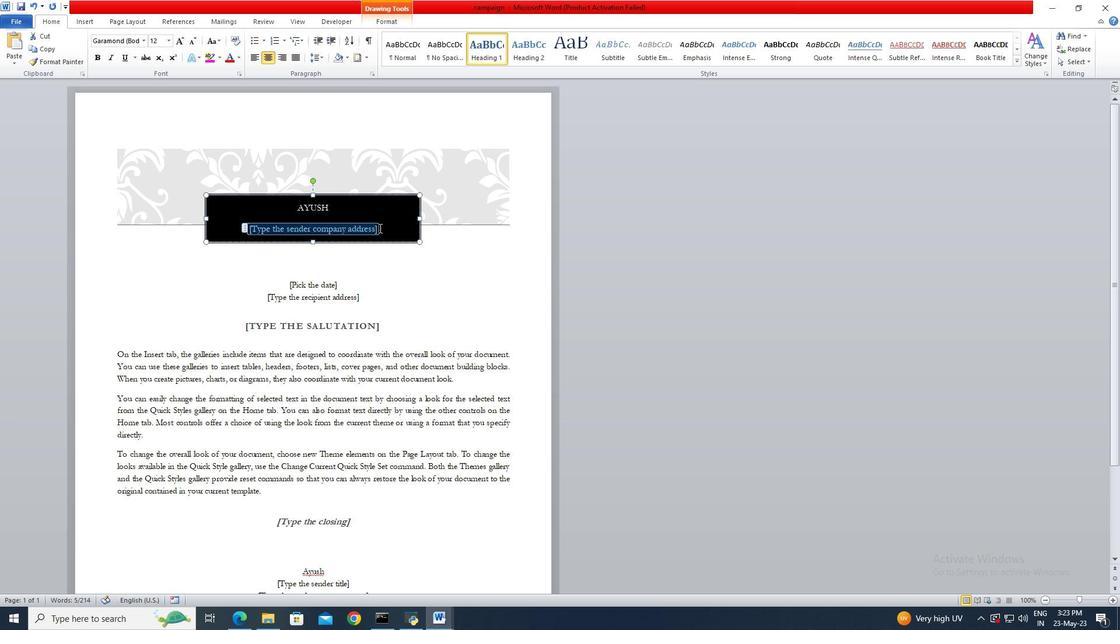 
Action: Mouse moved to (390, 302)
Screenshot: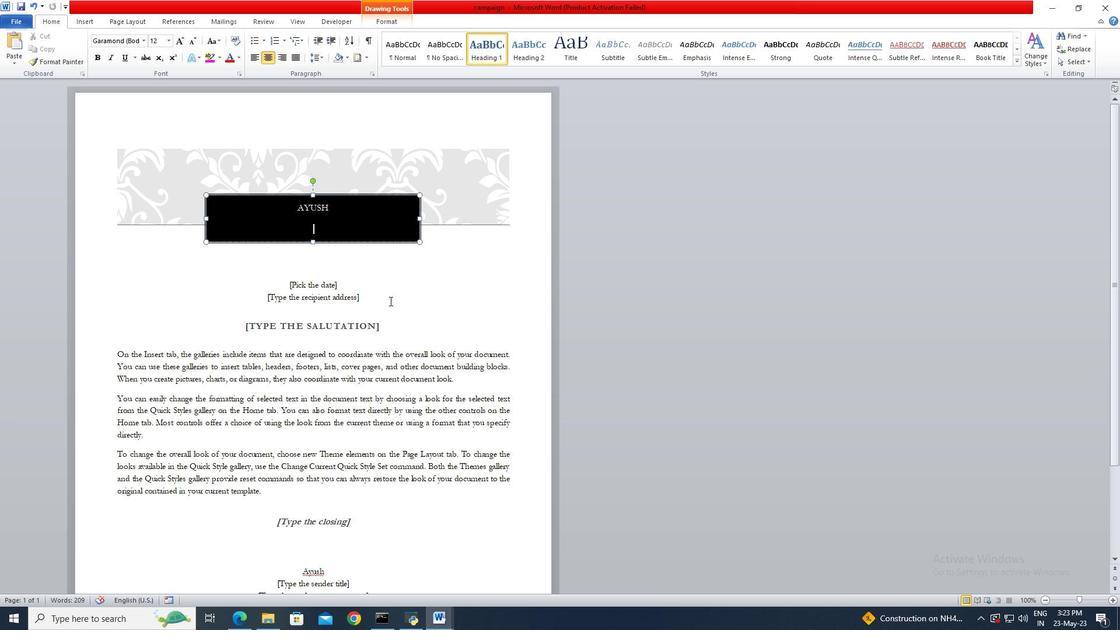 
Action: Mouse scrolled (390, 301) with delta (0, 0)
Screenshot: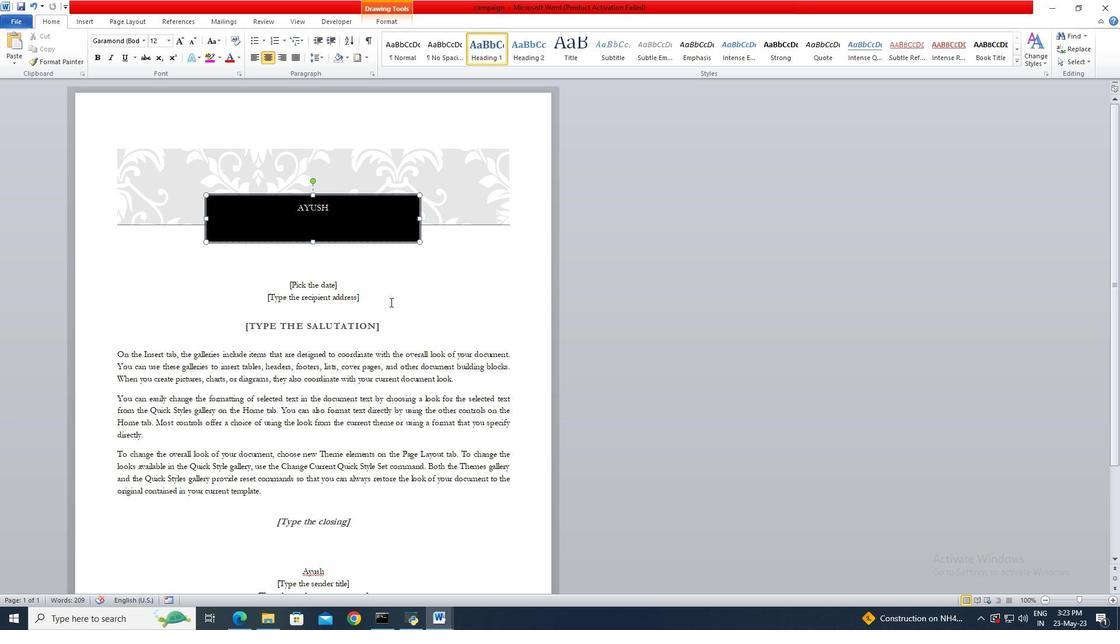 
Action: Mouse moved to (387, 274)
Screenshot: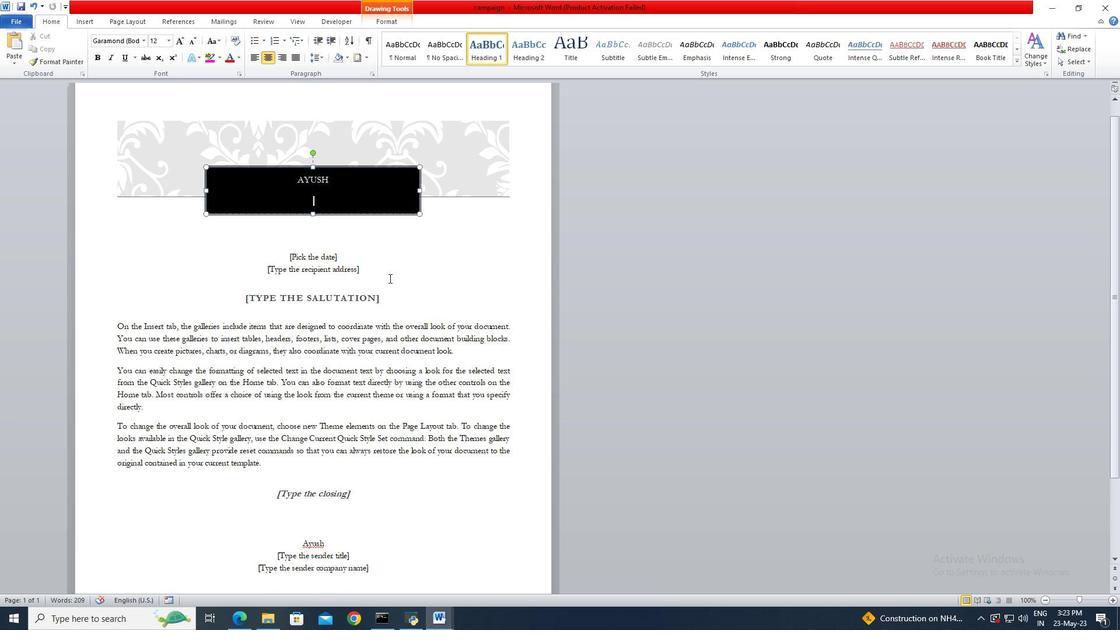
Action: Mouse pressed left at (387, 274)
Screenshot: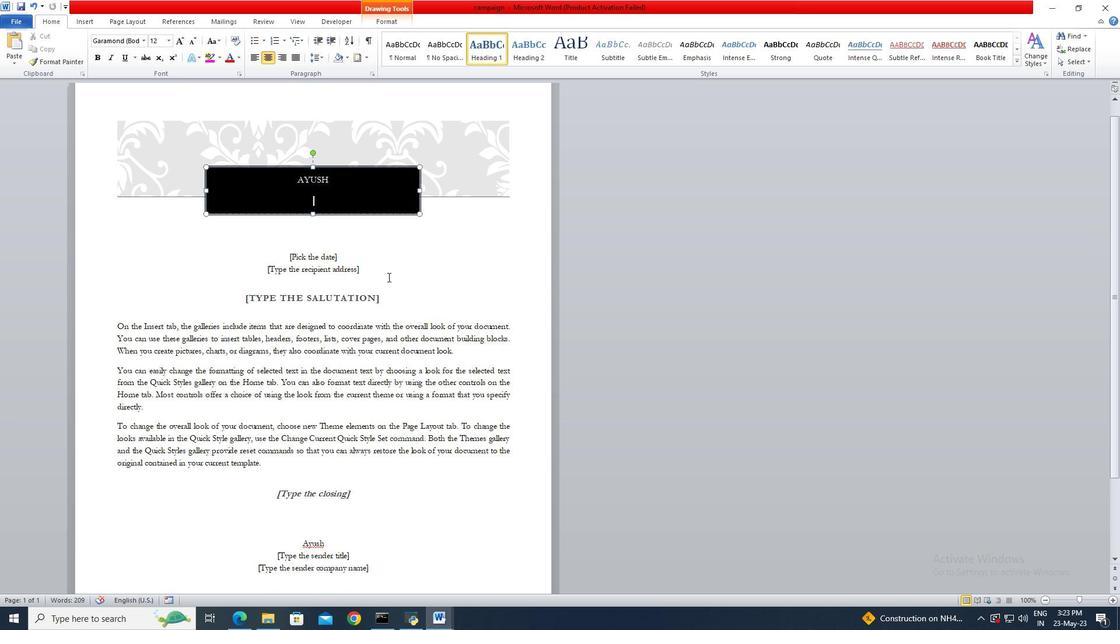 
Action: Mouse moved to (361, 266)
Screenshot: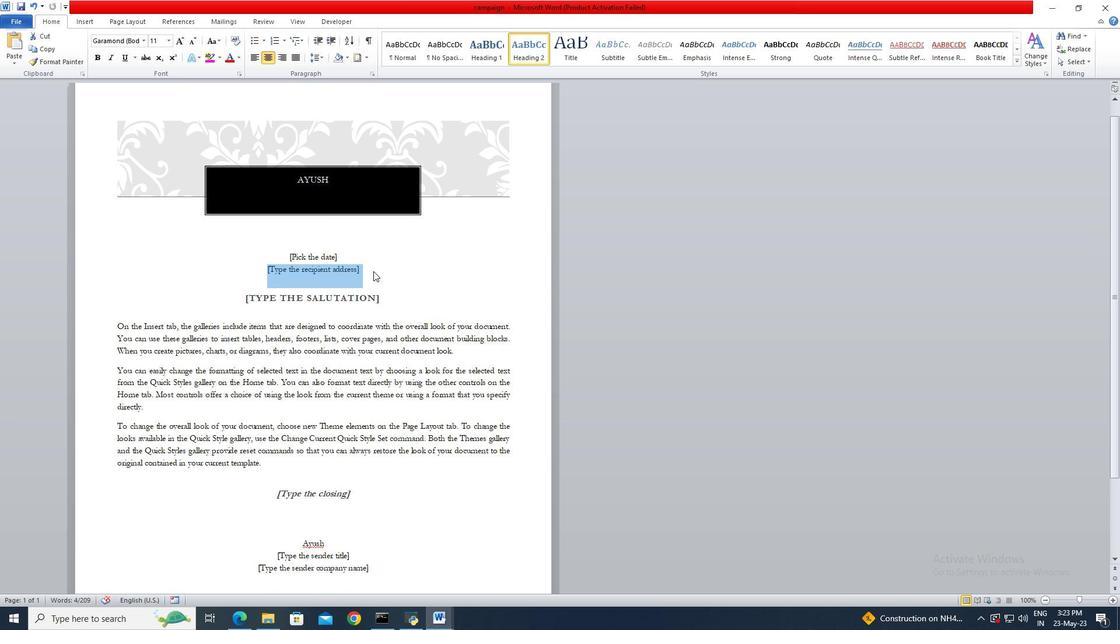 
Action: Mouse pressed left at (361, 266)
Screenshot: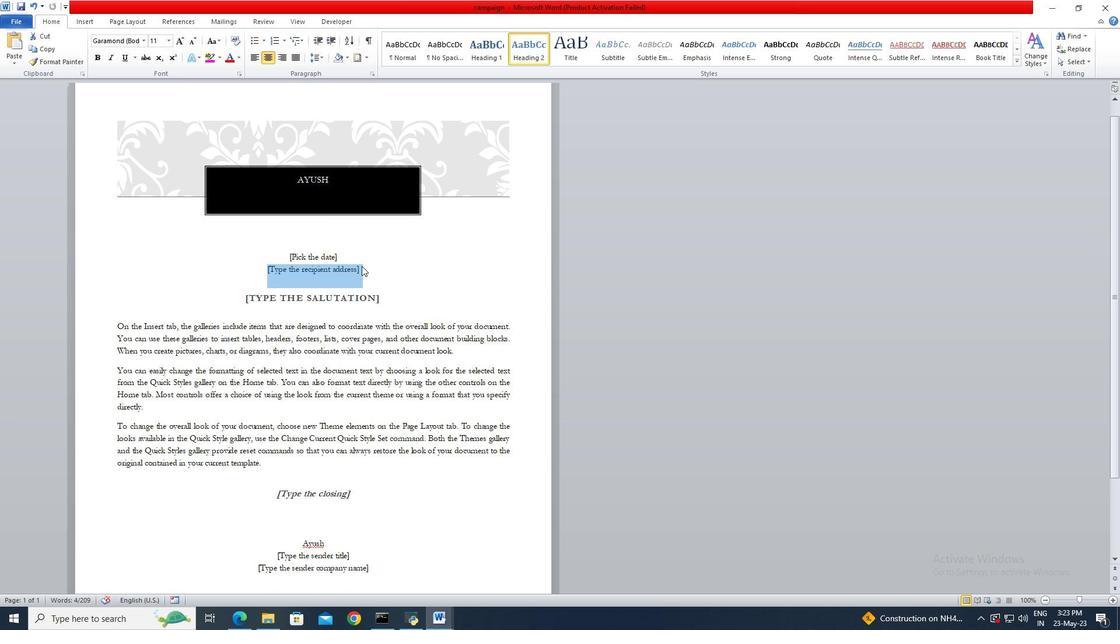 
Action: Key pressed <Key.backspace>
Screenshot: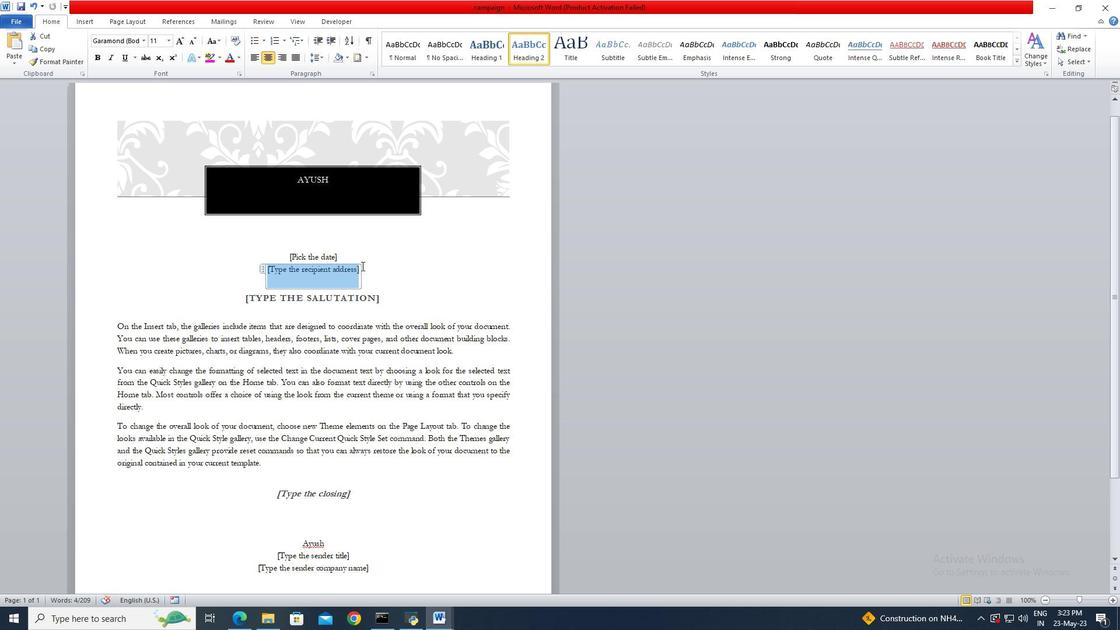 
Action: Mouse moved to (366, 499)
Screenshot: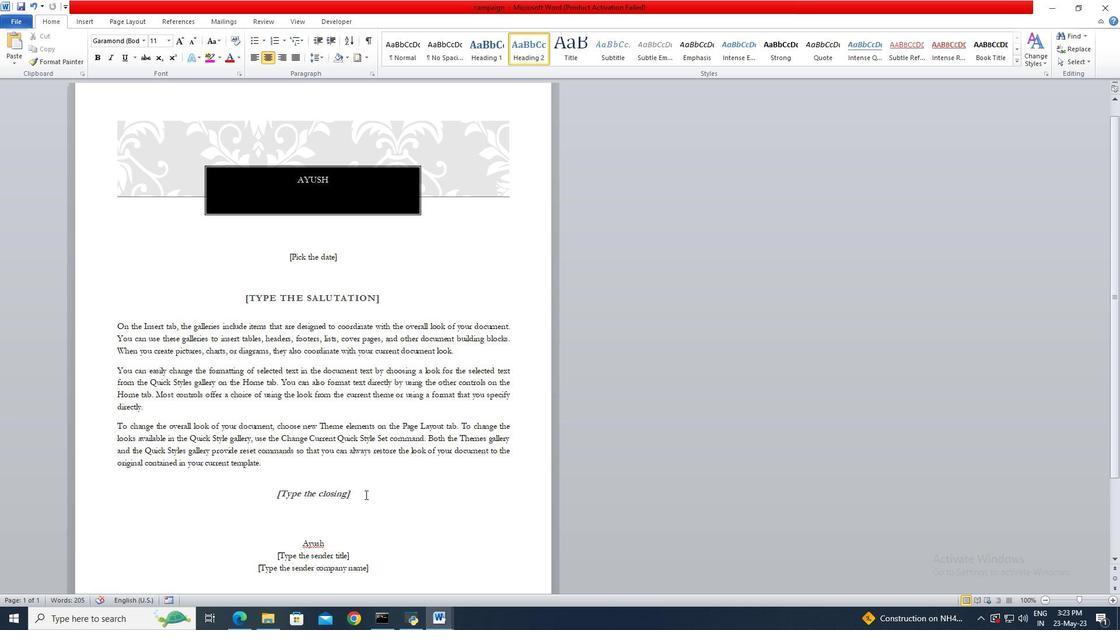
Action: Mouse pressed left at (366, 499)
Screenshot: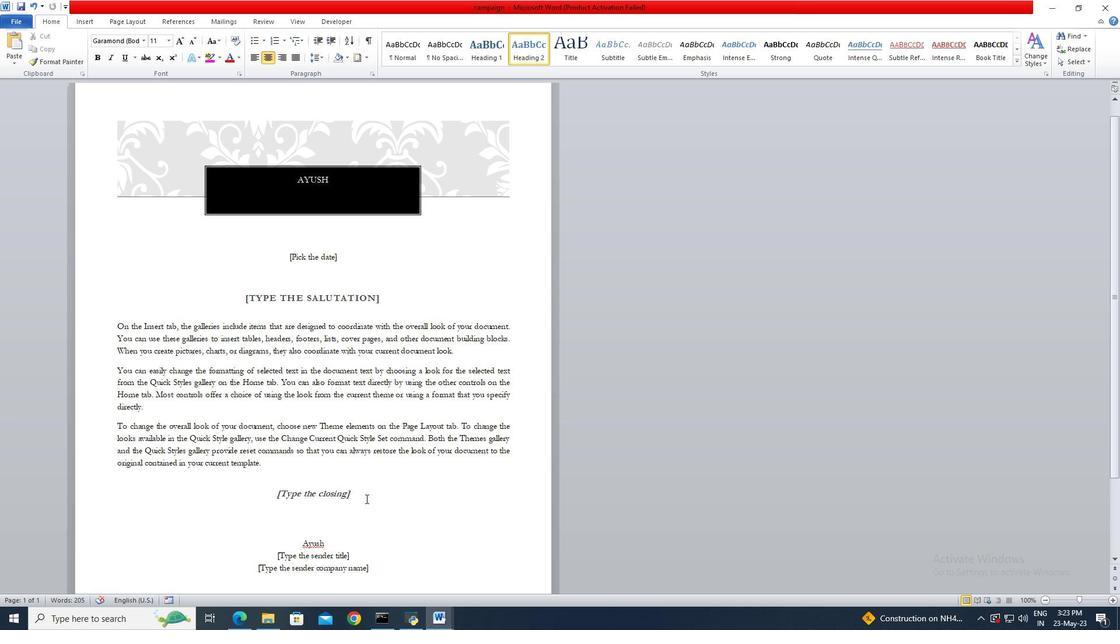 
Action: Key pressed <Key.delete><Key.backspace>
Screenshot: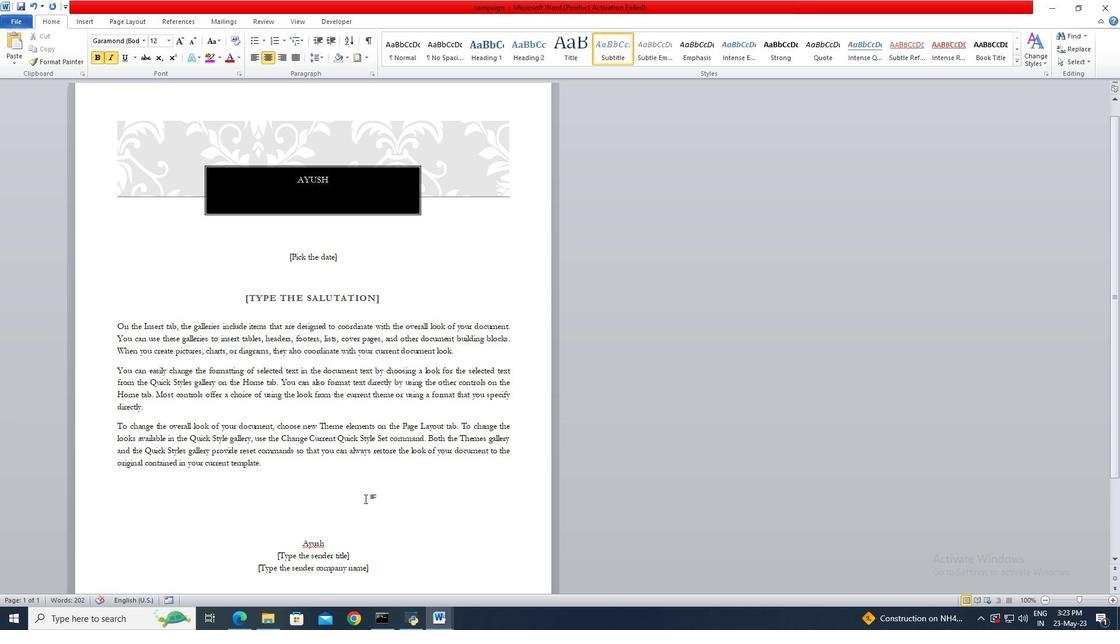 
Action: Mouse scrolled (366, 498) with delta (0, 0)
Screenshot: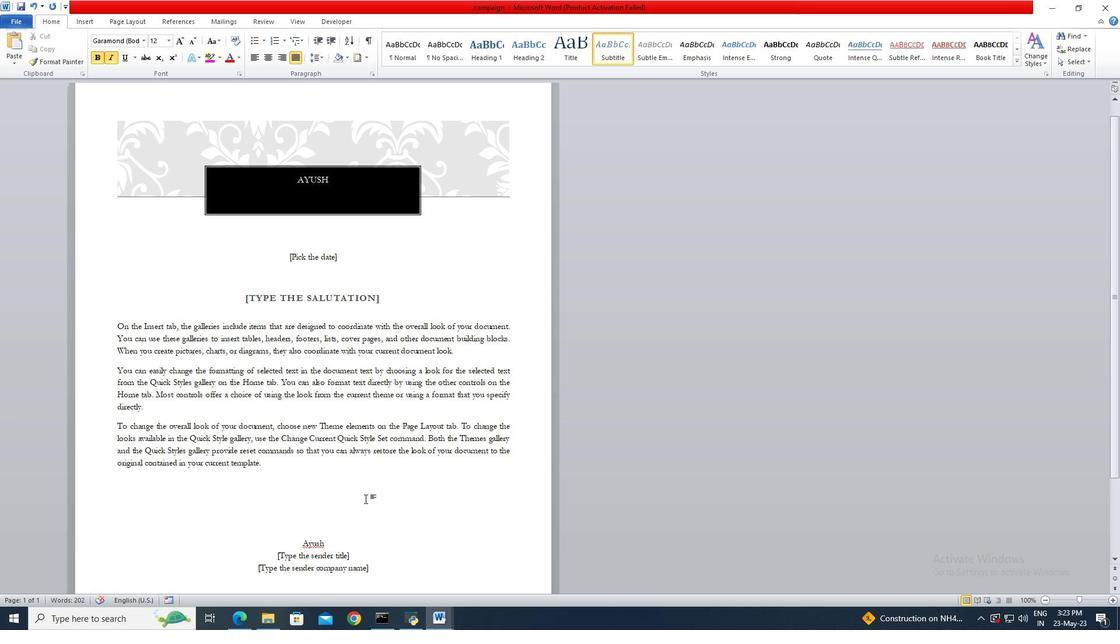 
Action: Mouse moved to (366, 527)
Screenshot: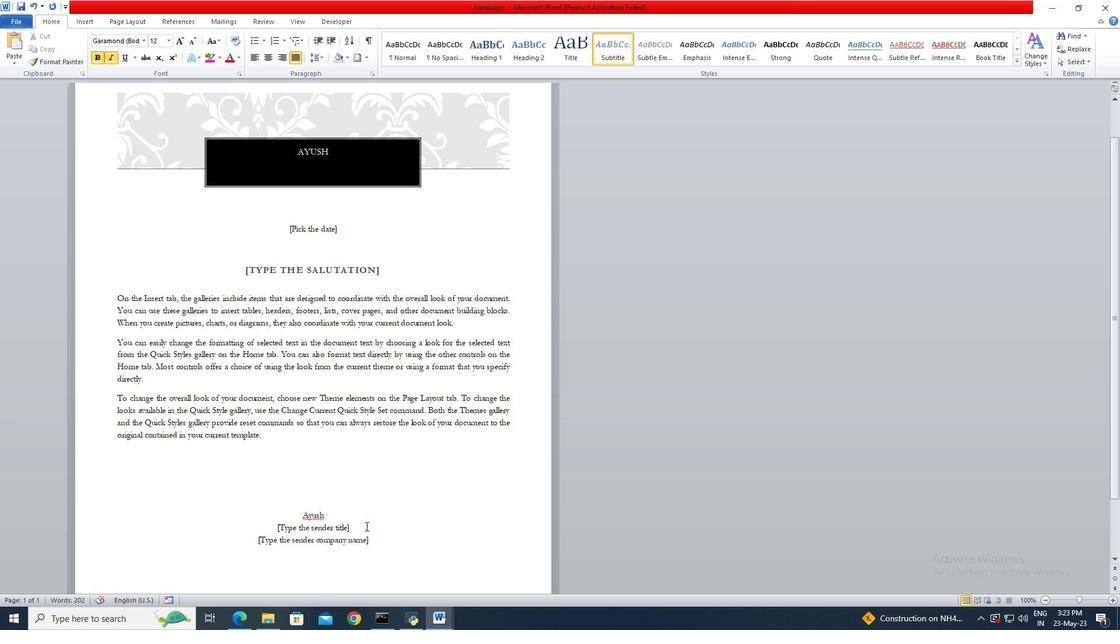 
Action: Mouse pressed left at (366, 527)
Screenshot: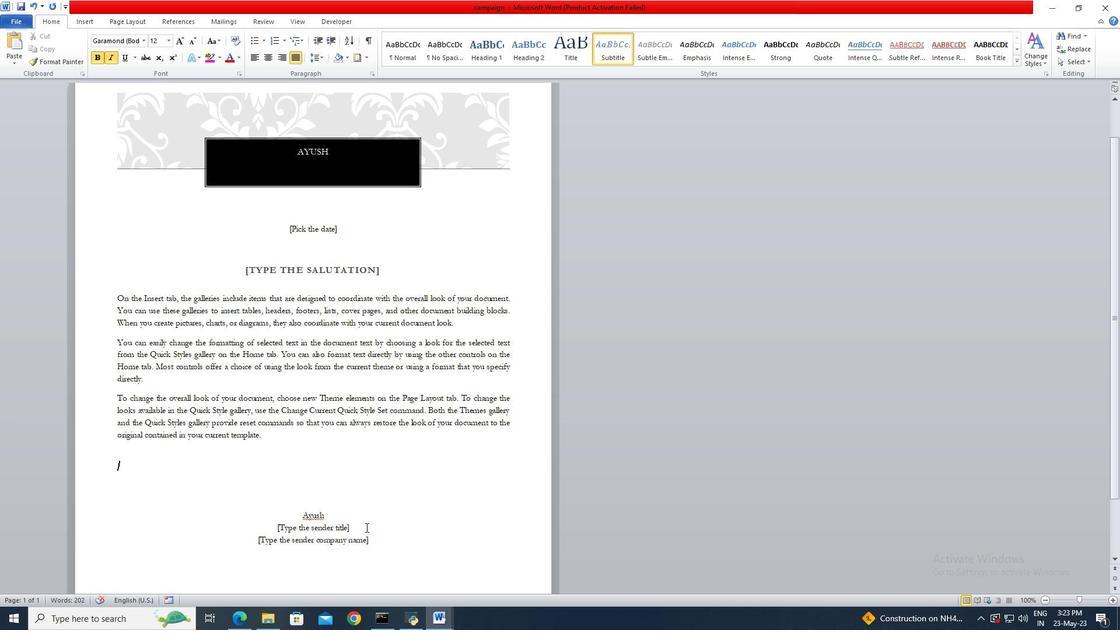 
Action: Key pressed <Key.backspace>
Screenshot: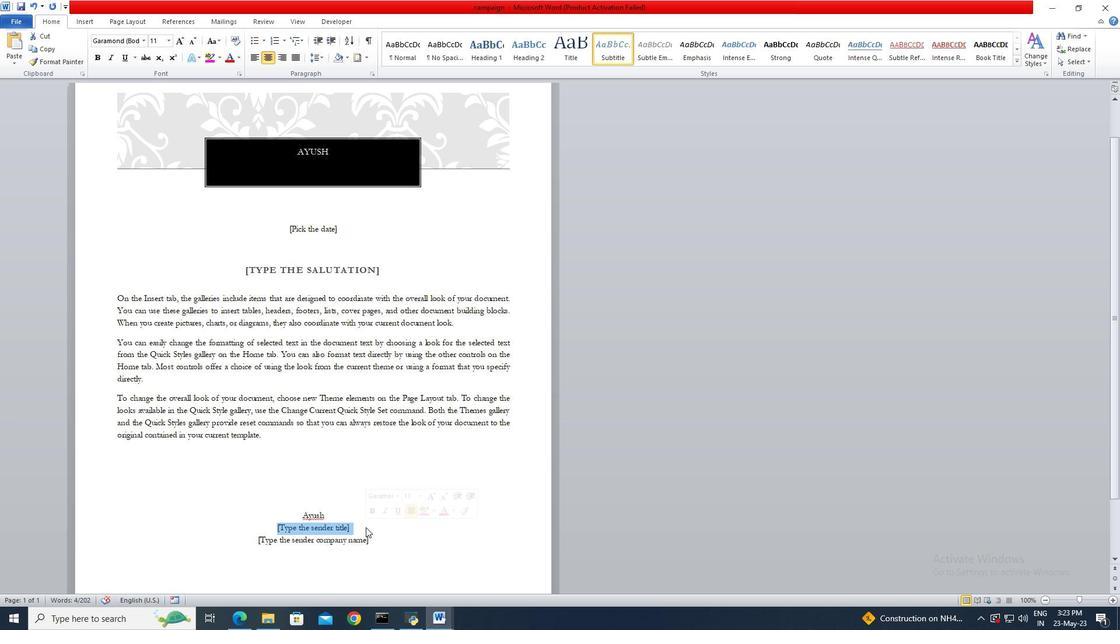 
Action: Mouse moved to (371, 528)
Screenshot: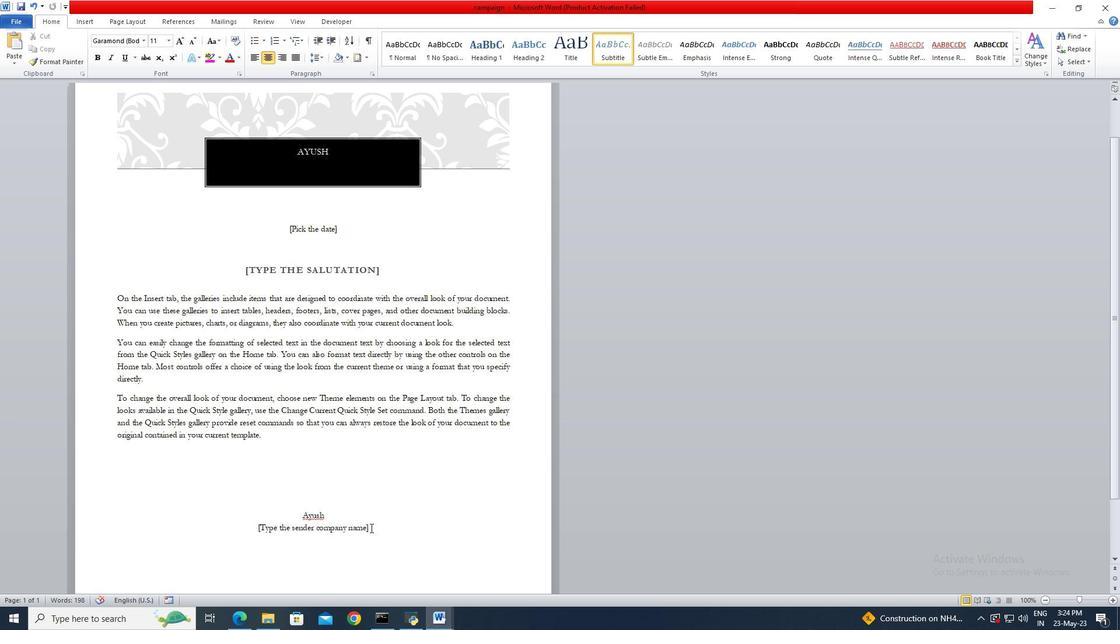 
Action: Mouse pressed left at (371, 528)
Screenshot: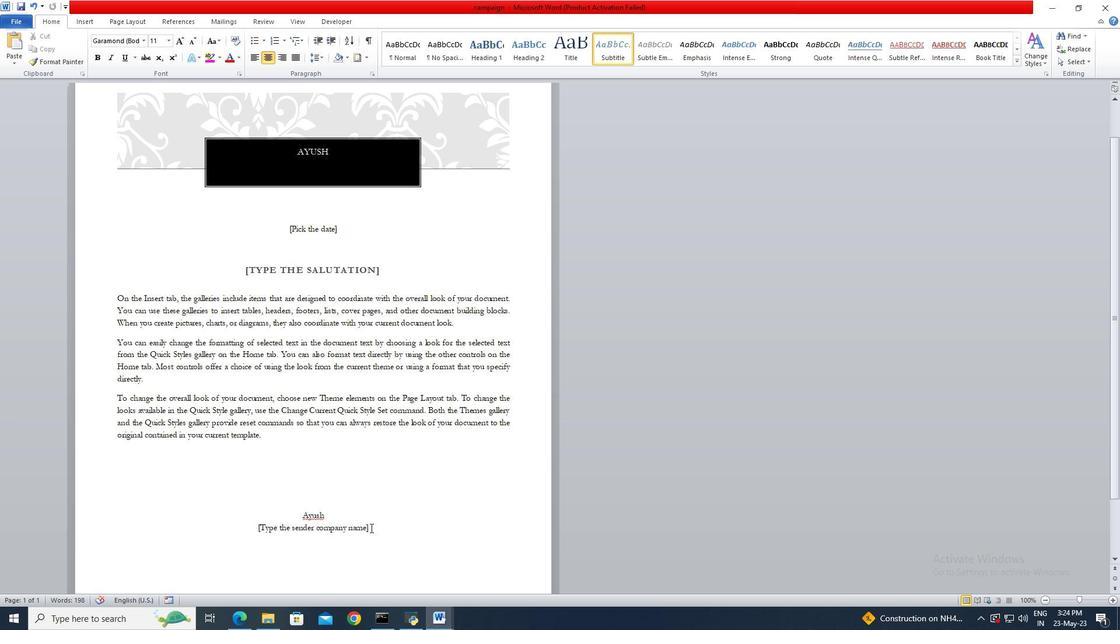 
Action: Key pressed <Key.backspace><Key.delete>
Screenshot: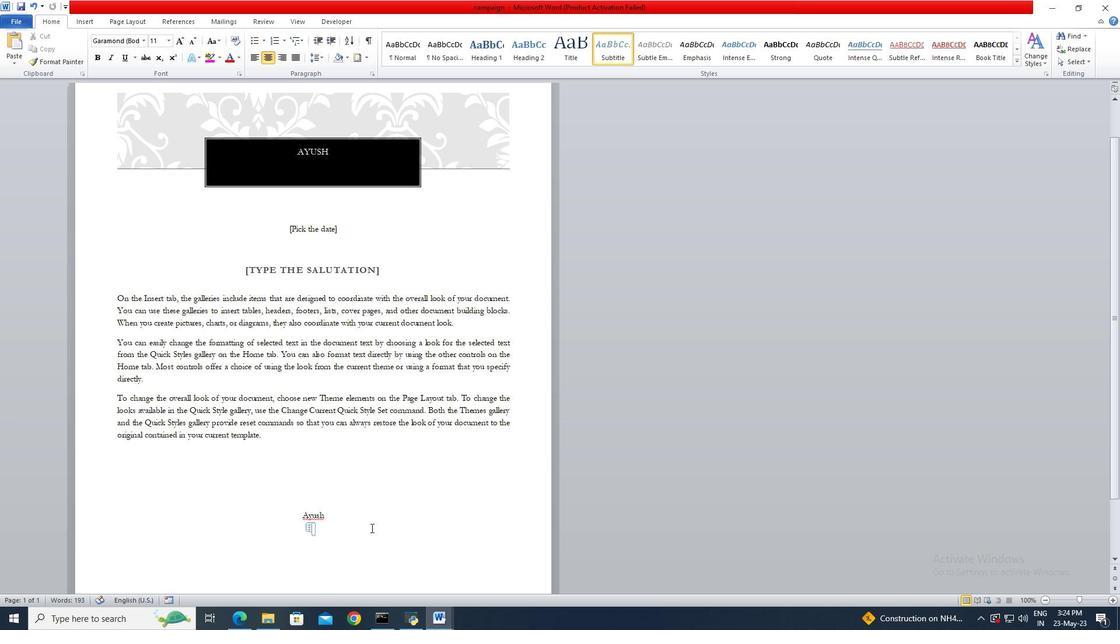 
Action: Mouse moved to (325, 224)
Screenshot: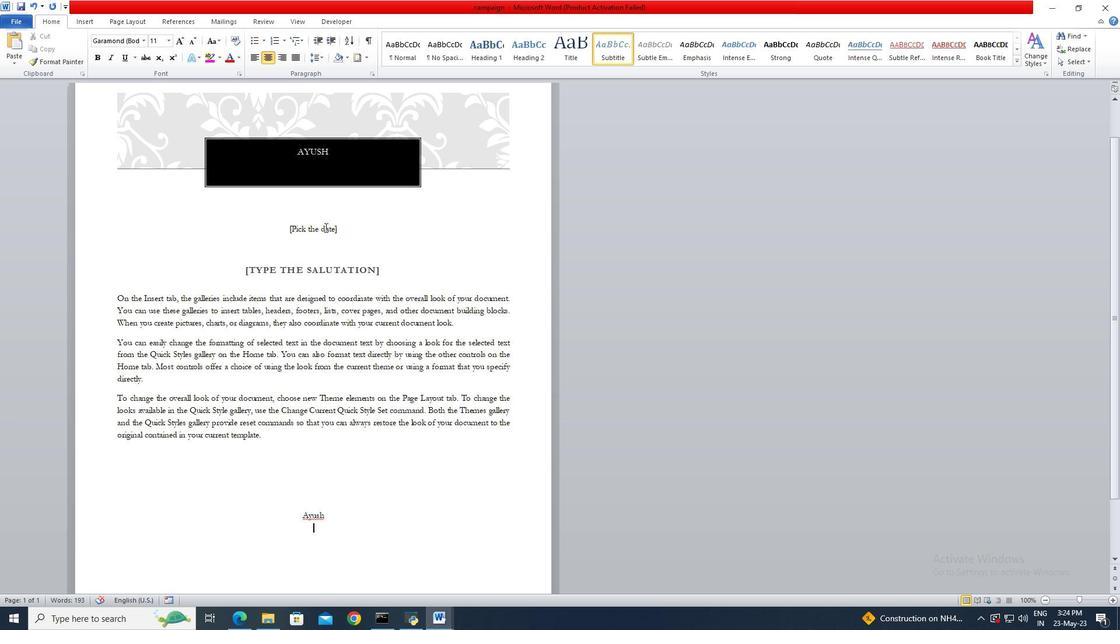 
Action: Mouse pressed left at (325, 224)
Screenshot: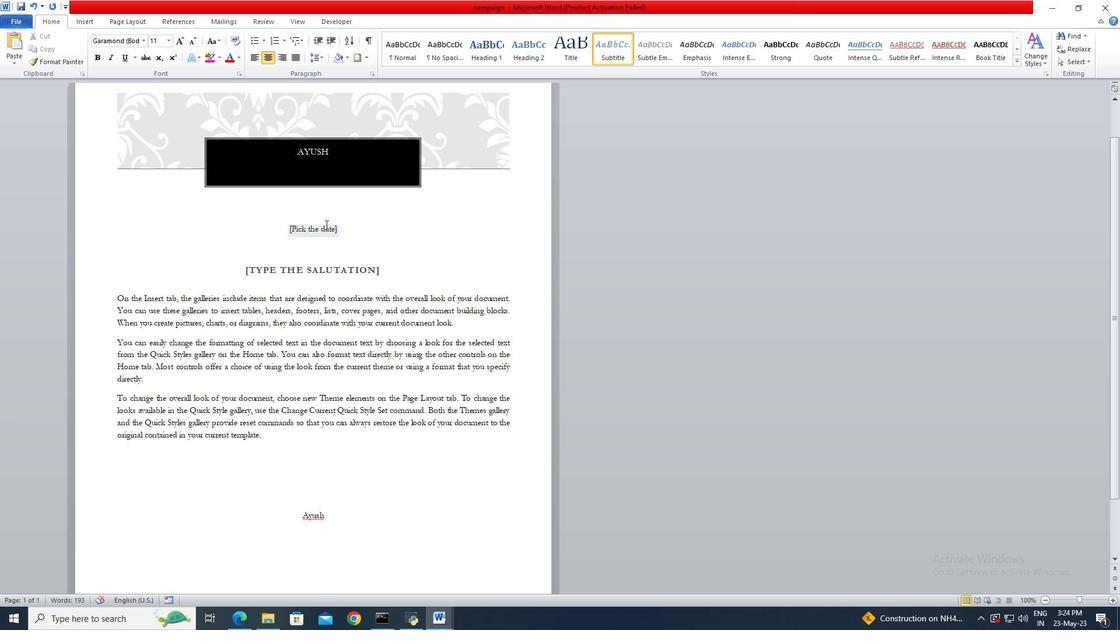 
Action: Mouse moved to (348, 232)
Screenshot: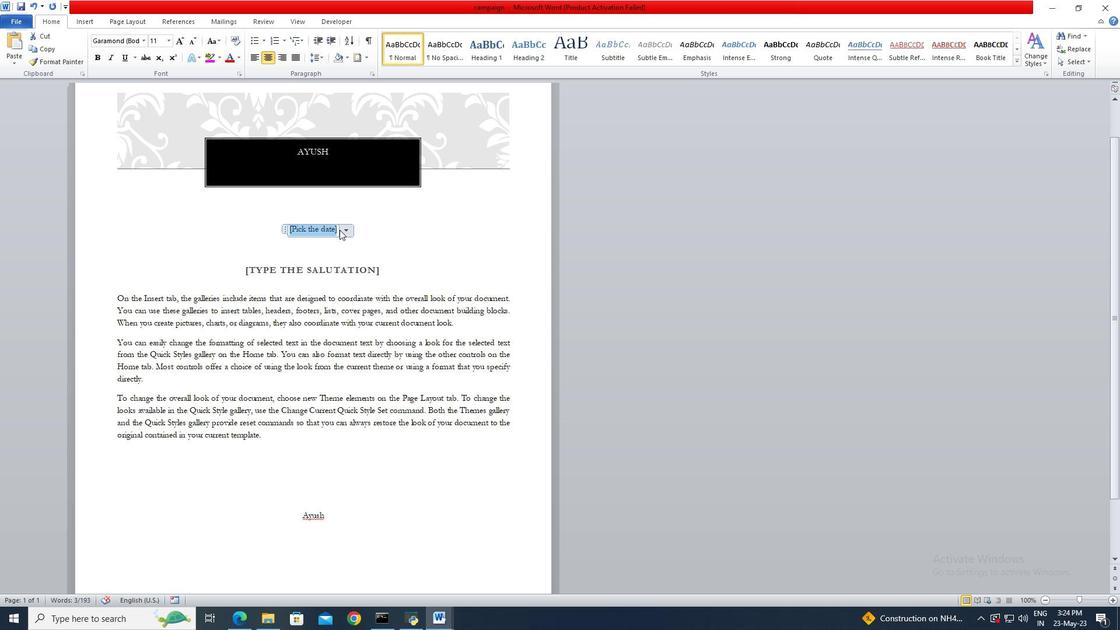 
Action: Mouse pressed left at (348, 232)
Screenshot: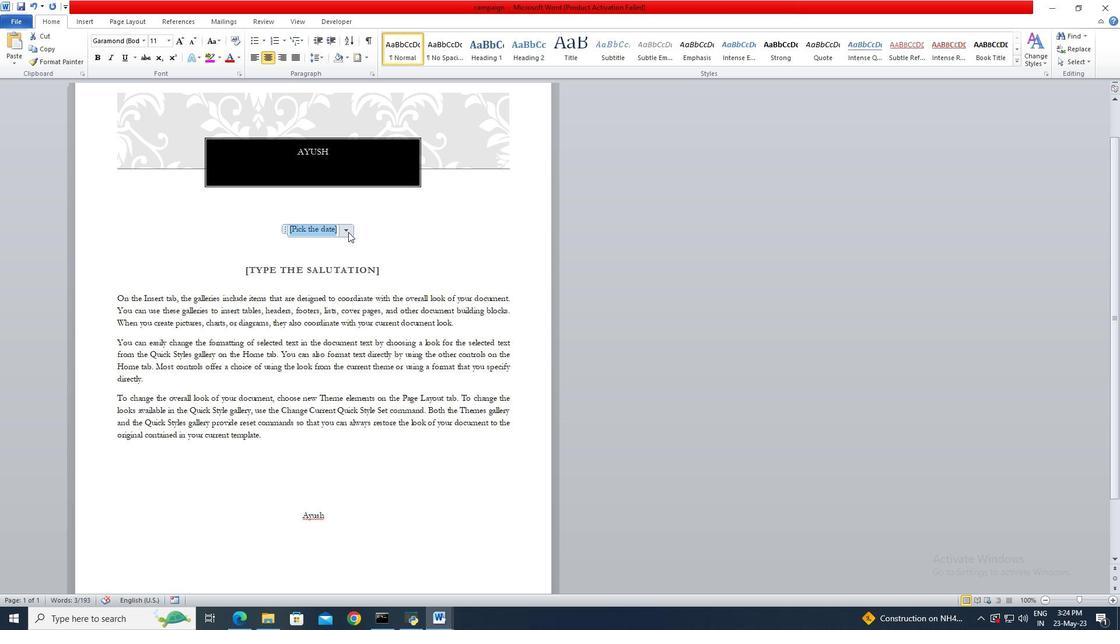 
Action: Mouse moved to (256, 241)
Screenshot: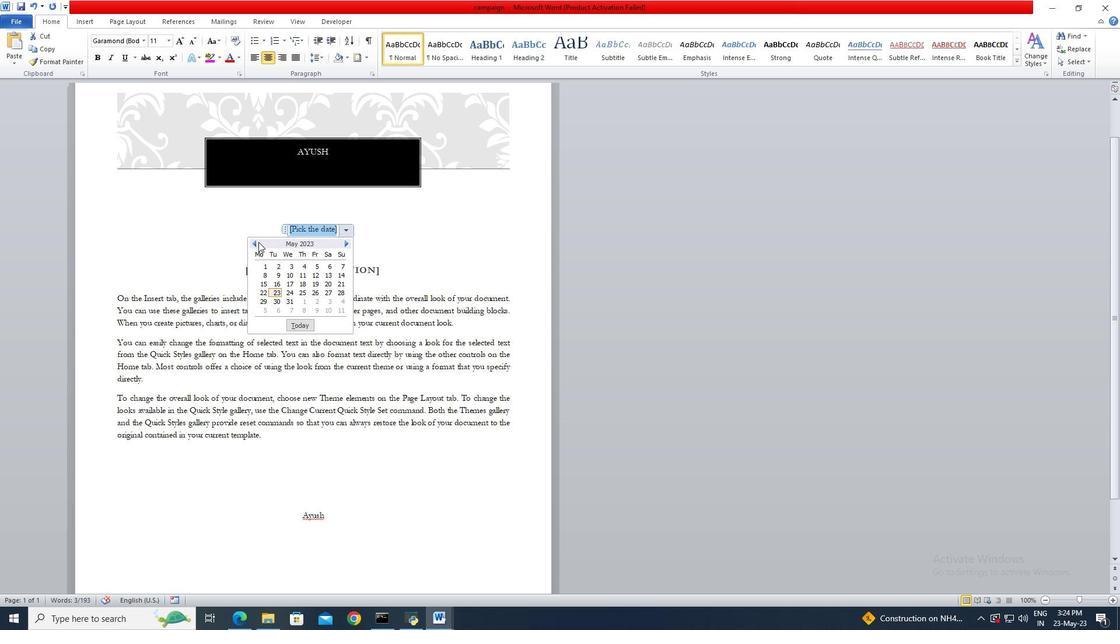 
Action: Mouse pressed left at (256, 241)
Screenshot: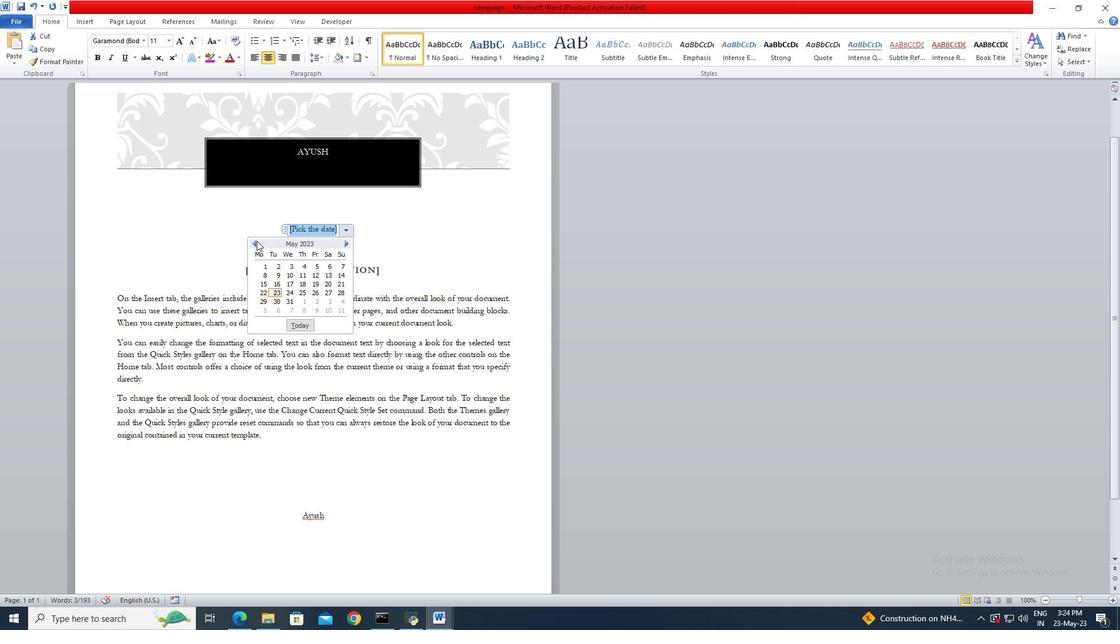 
Action: Mouse moved to (326, 266)
Screenshot: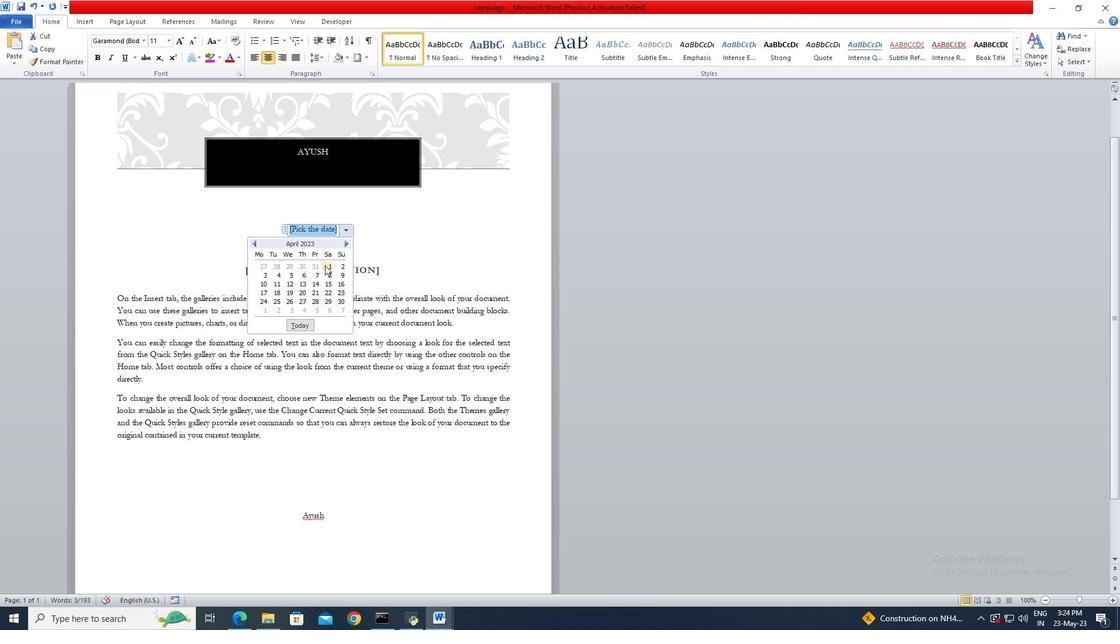 
Action: Mouse pressed left at (326, 266)
Screenshot: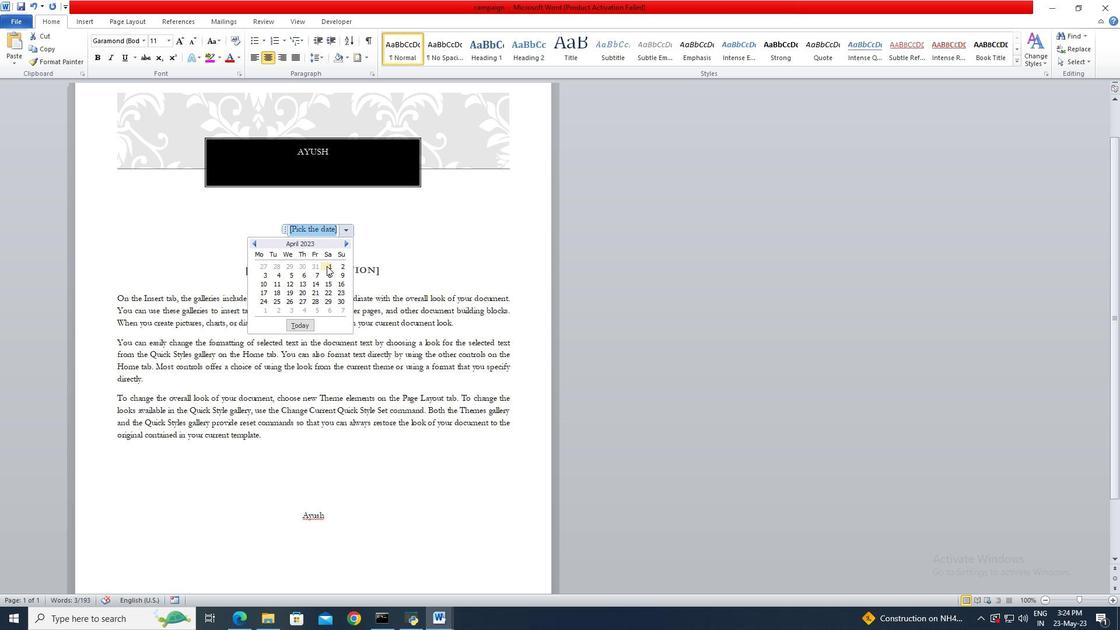 
Action: Mouse pressed left at (326, 266)
Screenshot: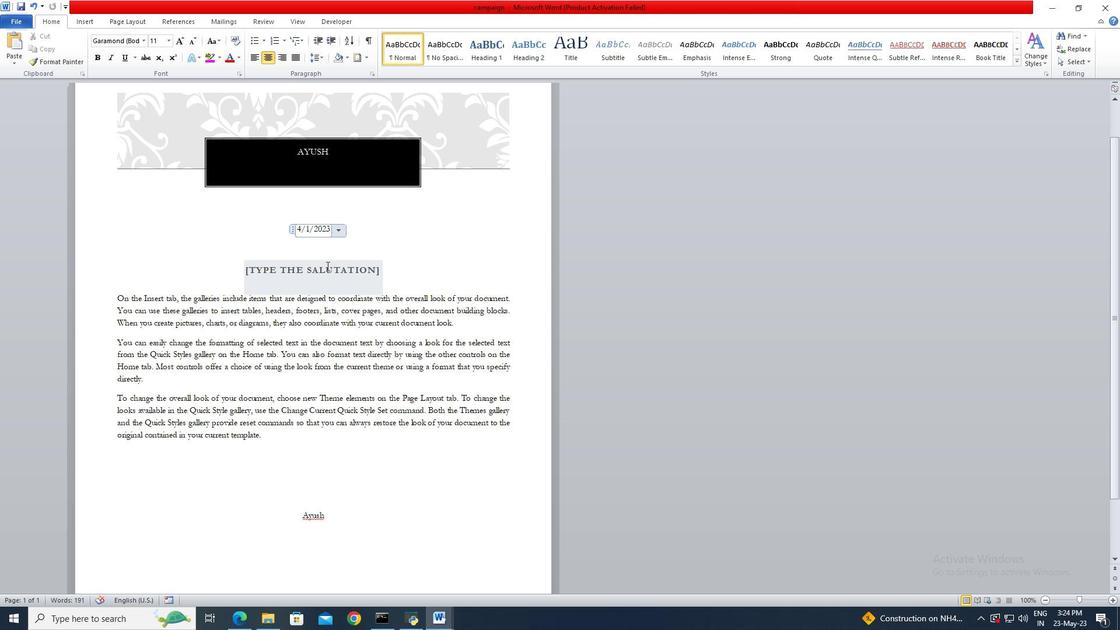 
Action: Key pressed <Key.shift>Good<Key.space><Key.shift>Morning
Screenshot: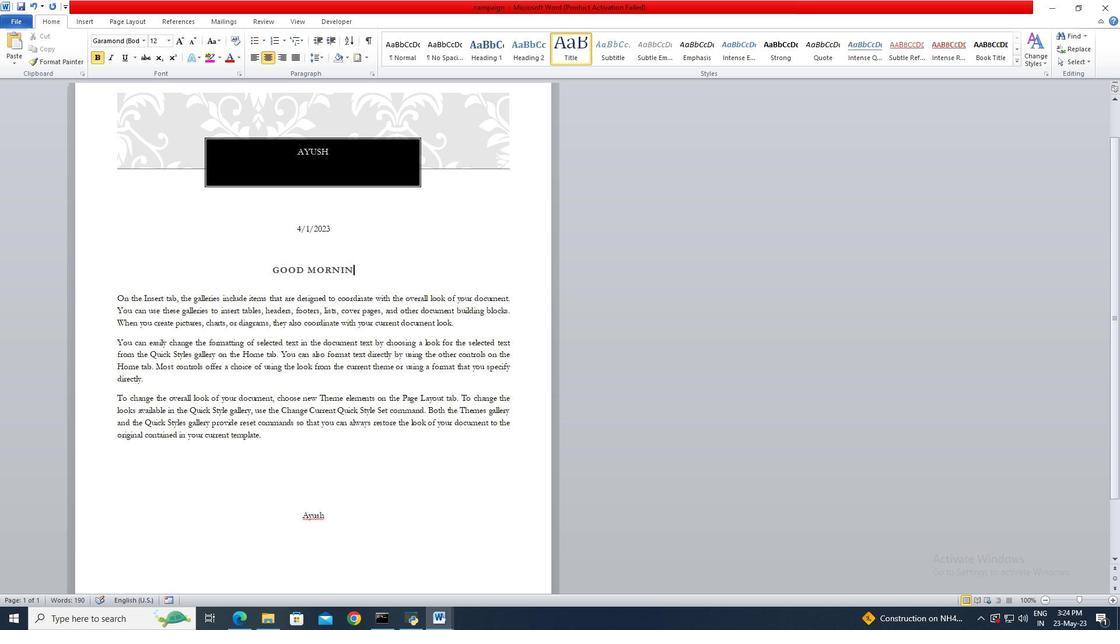 
Action: Mouse moved to (119, 295)
Screenshot: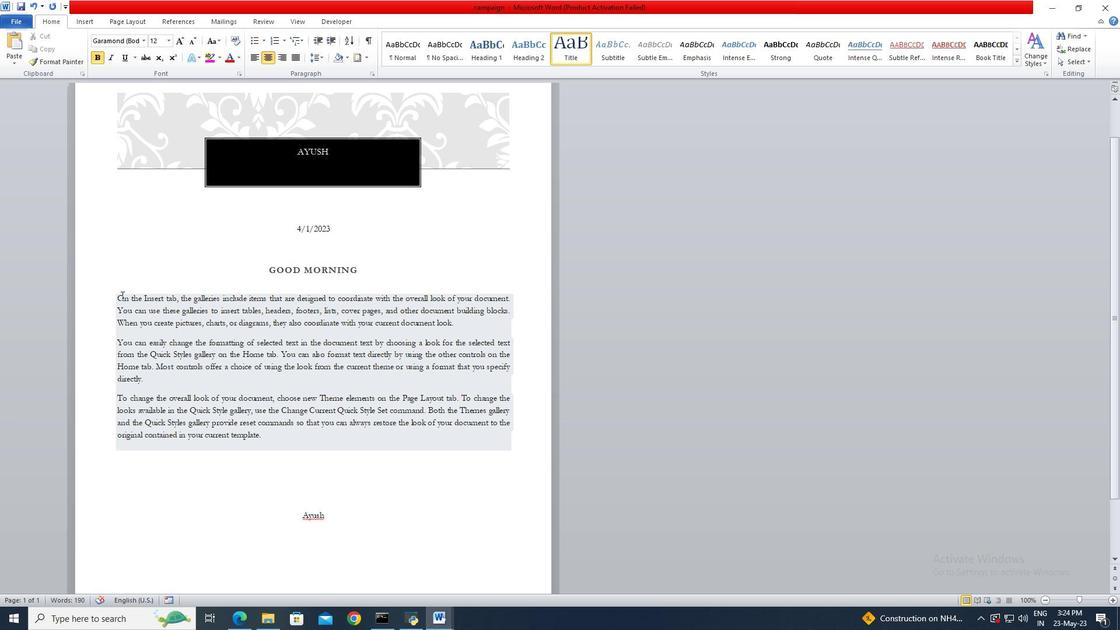 
Action: Mouse pressed left at (119, 295)
Screenshot: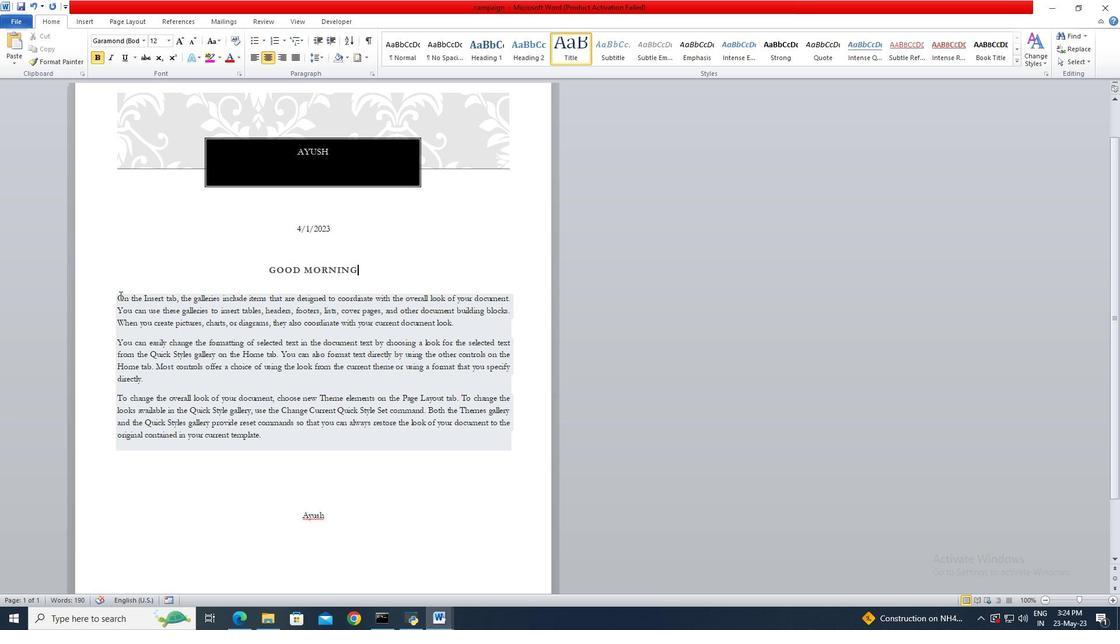 
Action: Key pressed <Key.shift>I<Key.space>am<Key.space>deeply<Key.space>sorry<Key.space>for<Key.space>any<Key.space>incv<Key.backspace>onvenience<Key.space>caused.<Key.space><Key.shift>It<Key.space>was<Key.space>never<Key.space>my<Key.space>it<Key.backspace>ntention<Key.space>to<Key.space>cas<Key.backspace>use<Key.space>any<Key.space>trouble<Key.space>or<Key.space>misunderstanding.<Key.space><Key.shift>Please<Key.space>accept<Key.space>my<Key.space>sincere<Key.space>apologies,<Key.space>and<Key.space><Key.shift>I<Key.space>assure<Key.space>you<Key.space>that<Key.space><Key.shift>I<Key.space>will<Key.space>take<Key.space>immediate<Key.space>steps<Key.space>to<Key.space>rectify<Key.space>the<Key.space>situation.<Key.space><Key.shift>Thank<Key.space>you<Key.space>for<Key.space>your<Key.space>understanding<Key.space>and<Key.space>patience.
Screenshot: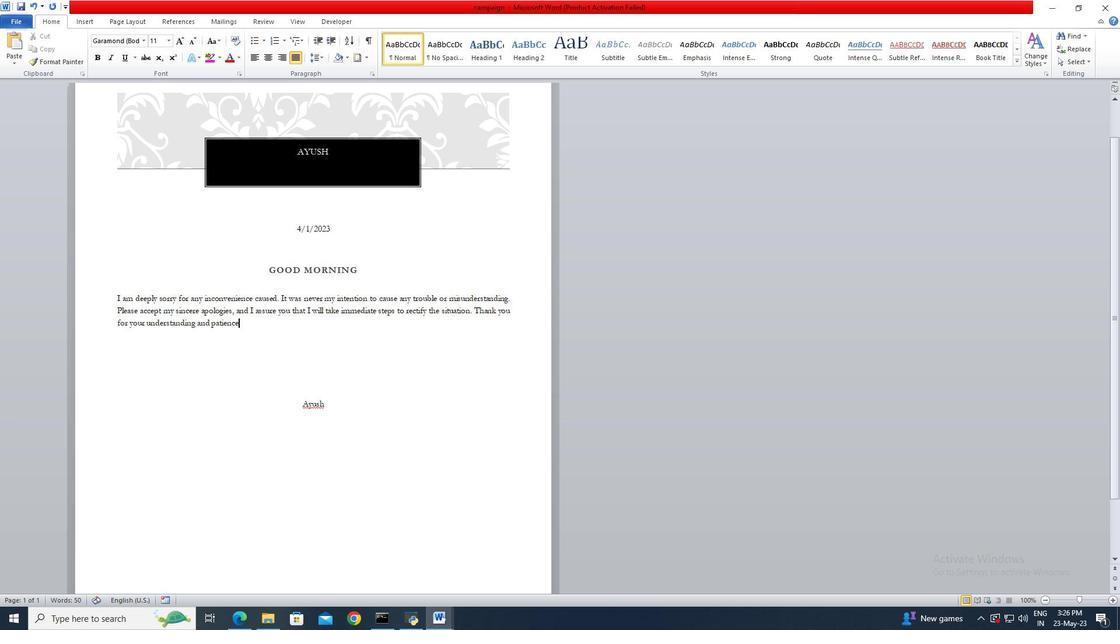 
Action: Mouse moved to (129, 24)
Screenshot: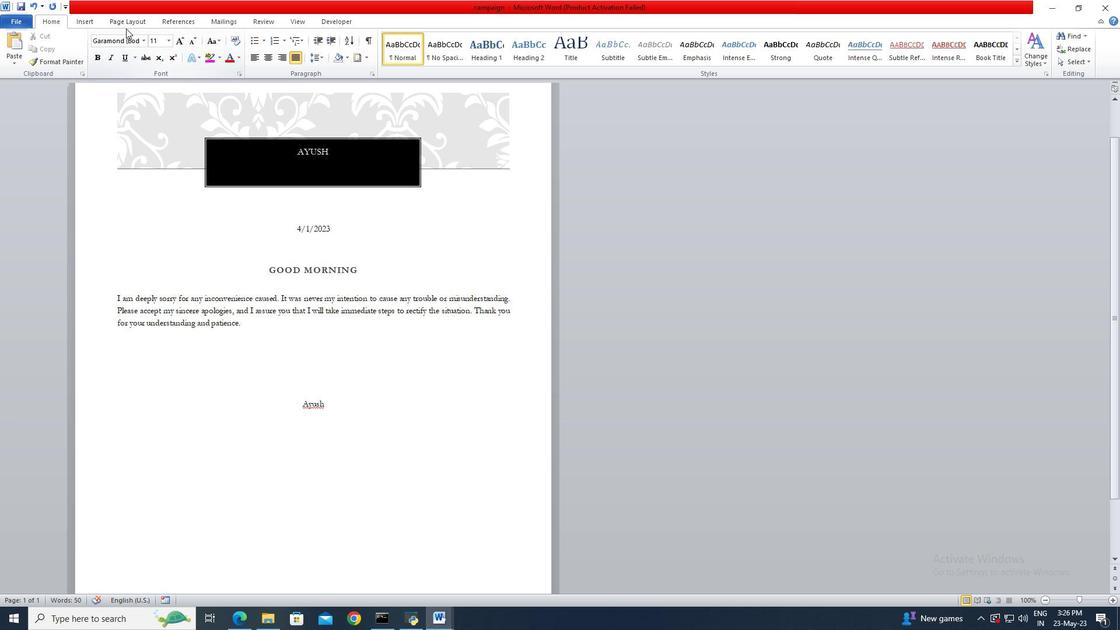 
Action: Mouse pressed left at (129, 24)
Screenshot: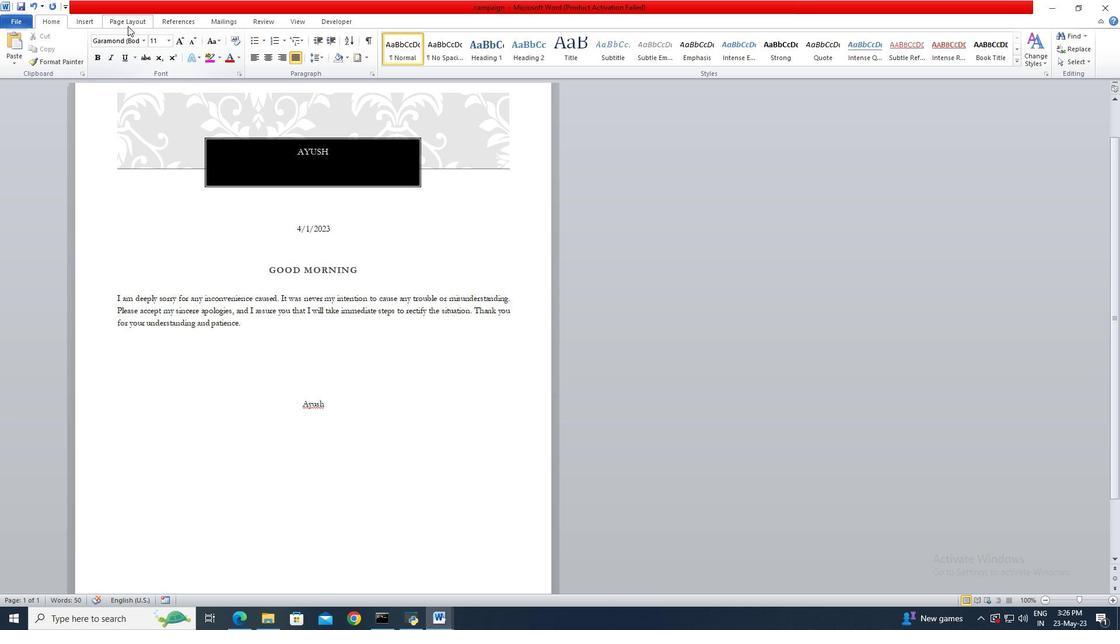 
Action: Mouse moved to (262, 55)
Screenshot: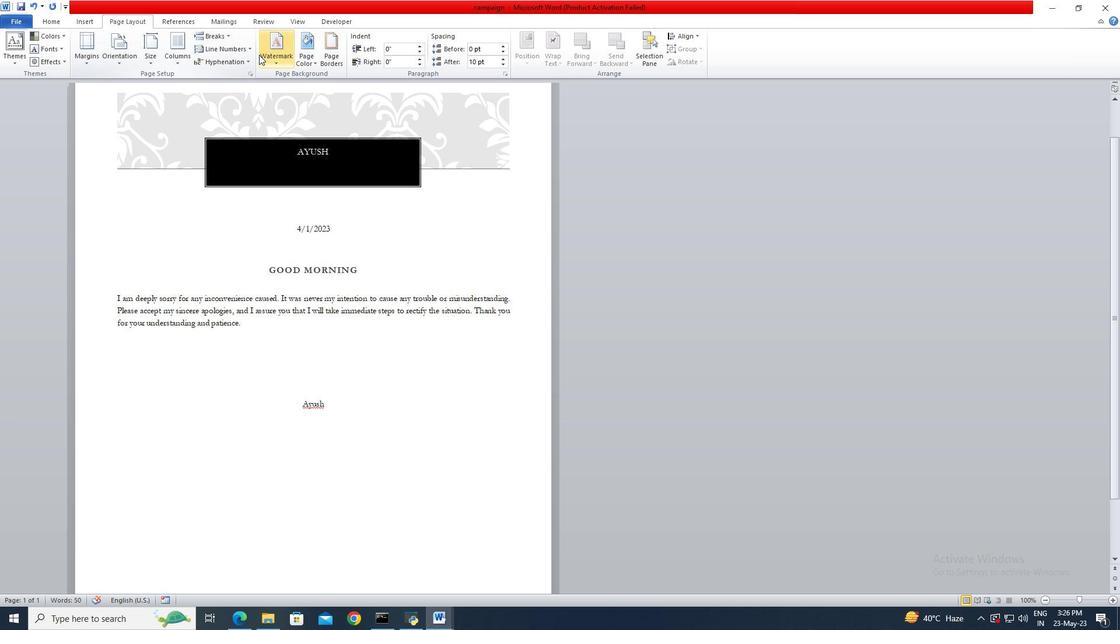 
Action: Mouse pressed left at (262, 55)
Screenshot: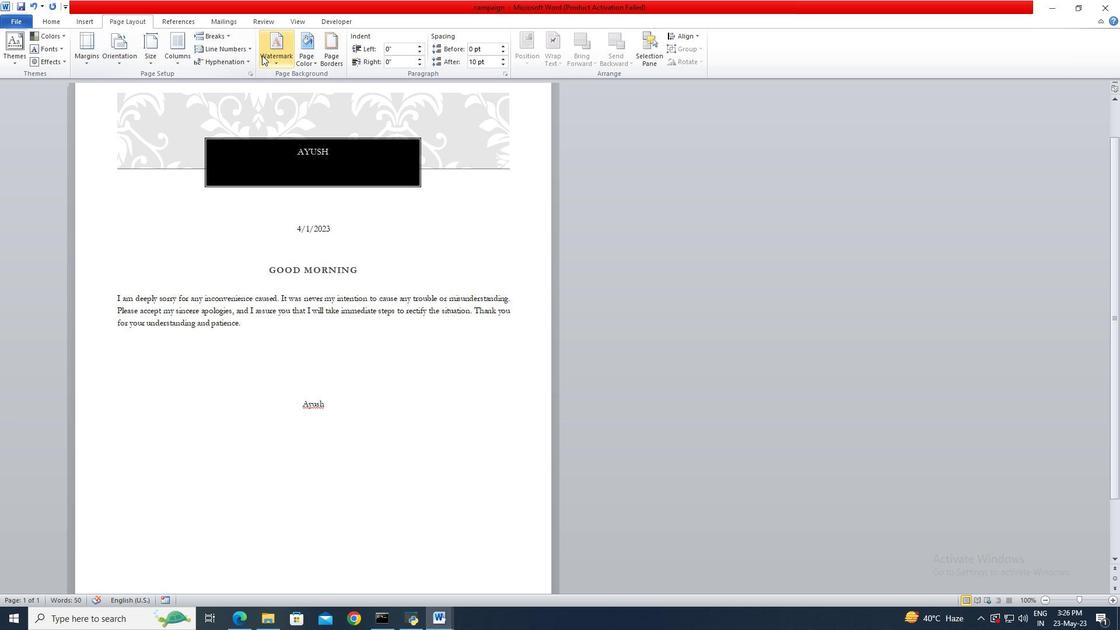 
Action: Mouse moved to (334, 417)
Screenshot: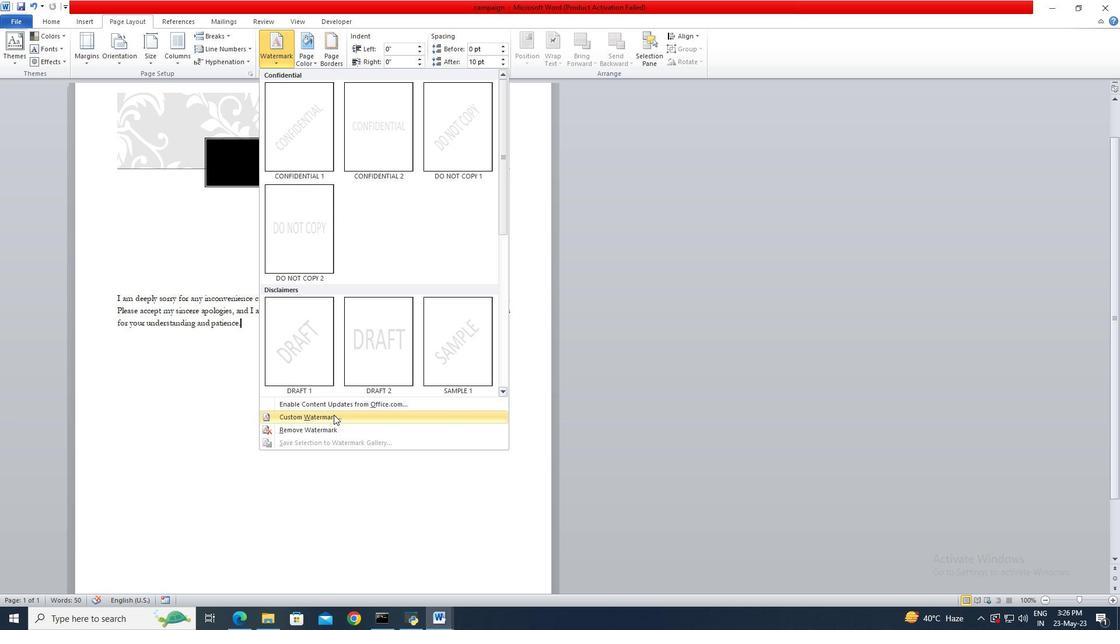 
Action: Mouse pressed left at (334, 417)
Screenshot: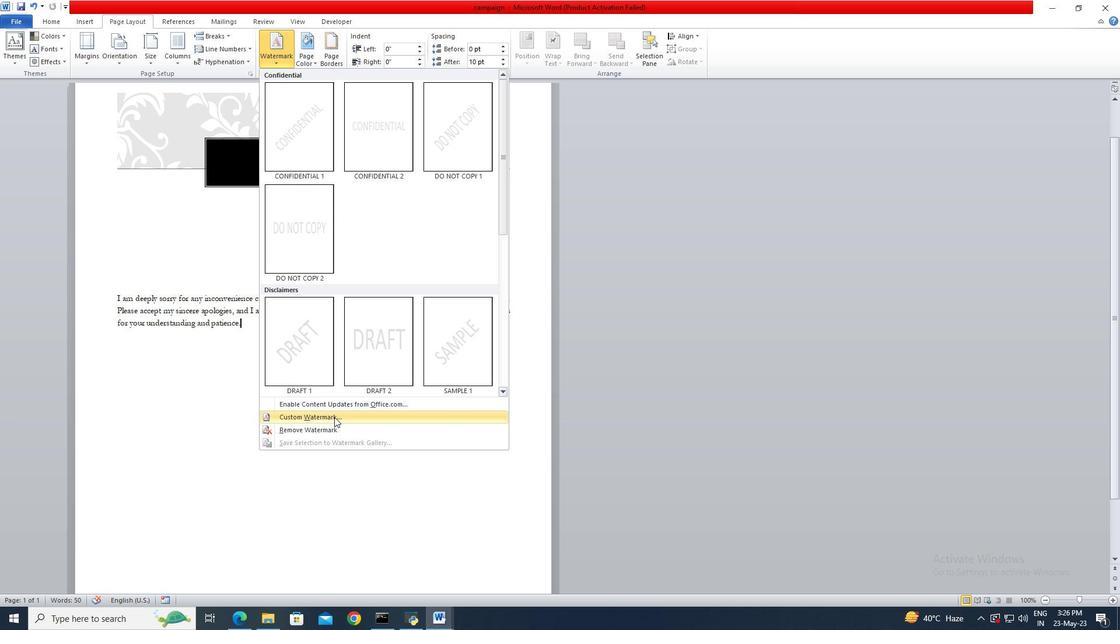 
Action: Mouse moved to (455, 280)
Screenshot: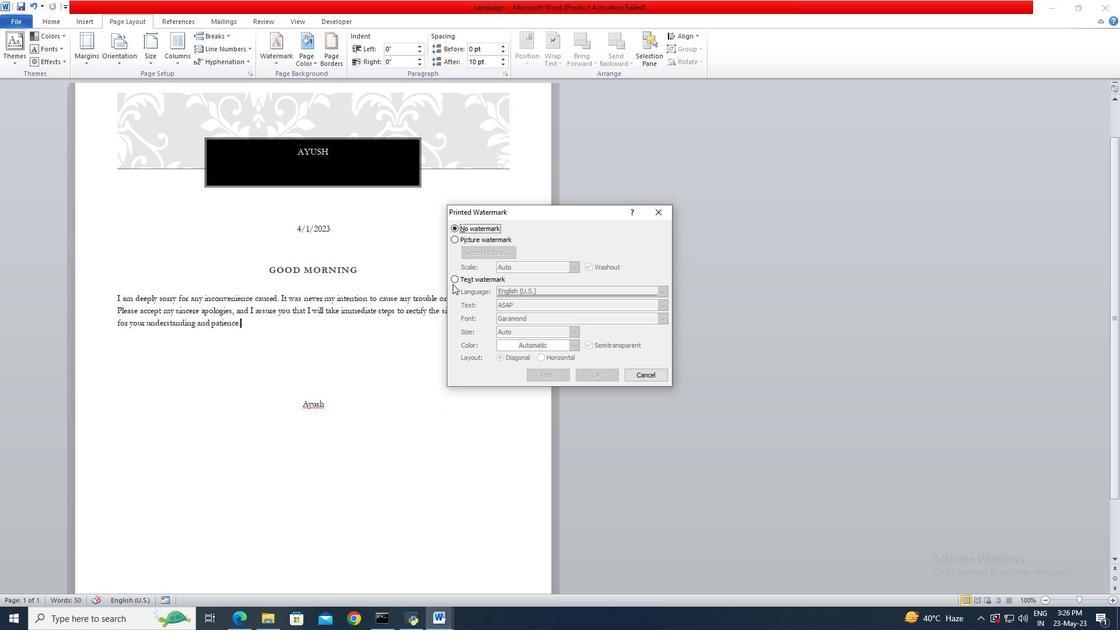 
Action: Mouse pressed left at (455, 280)
Screenshot: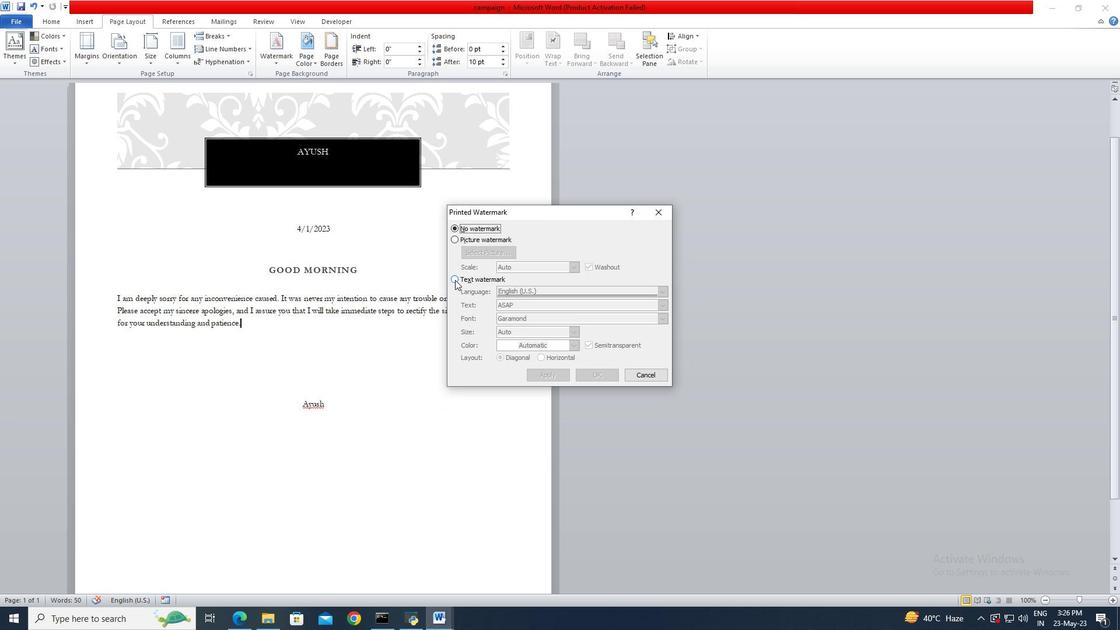 
Action: Mouse moved to (522, 304)
Screenshot: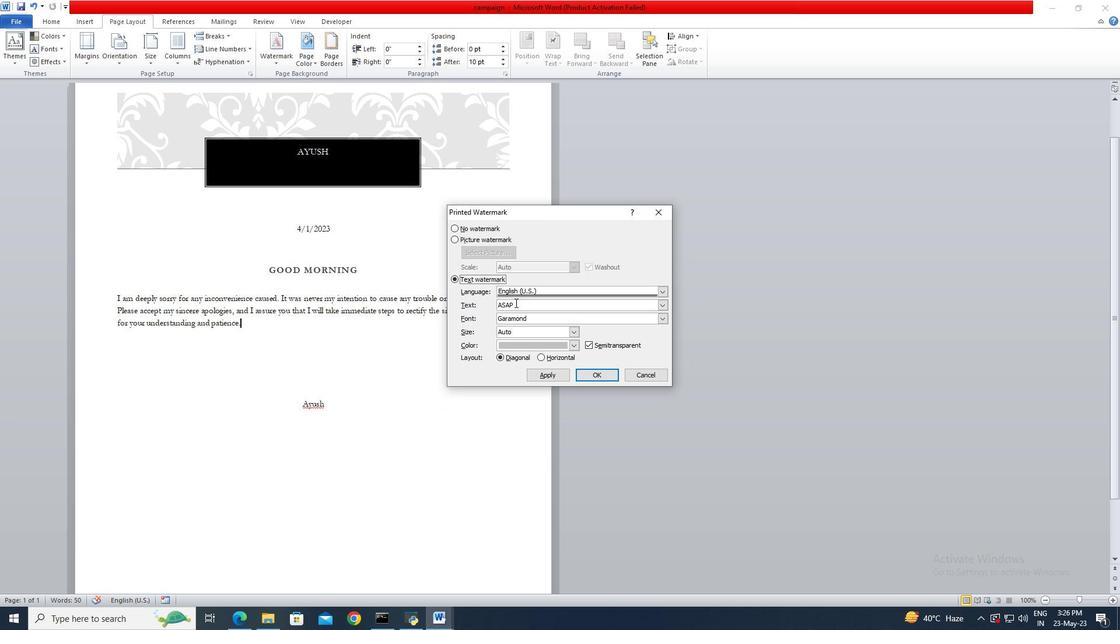
Action: Mouse pressed left at (522, 304)
Screenshot: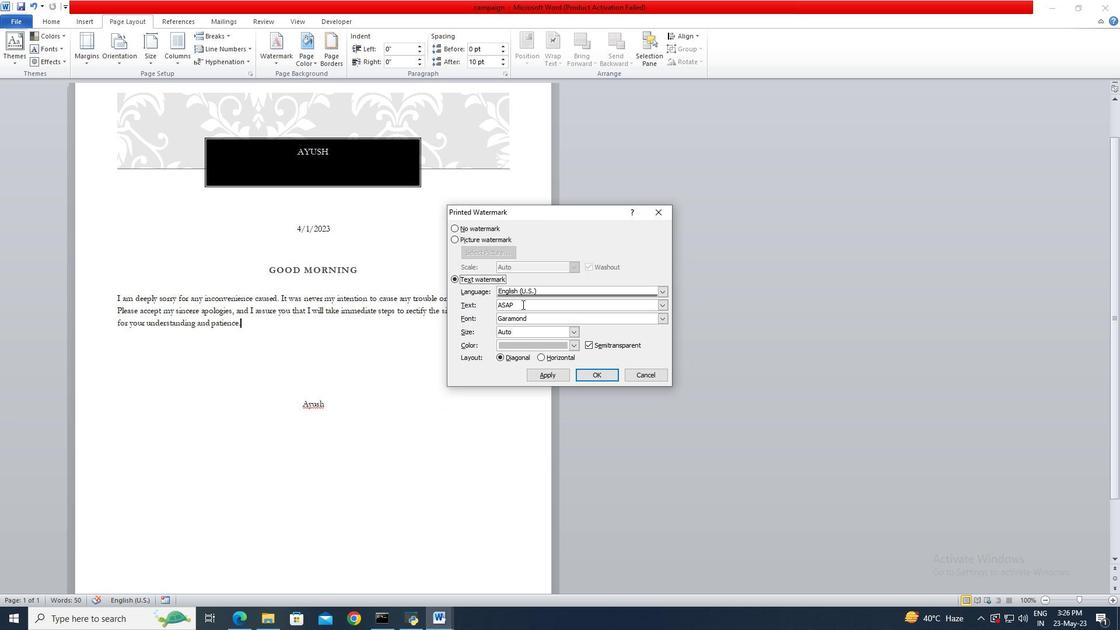 
Action: Mouse moved to (518, 306)
Screenshot: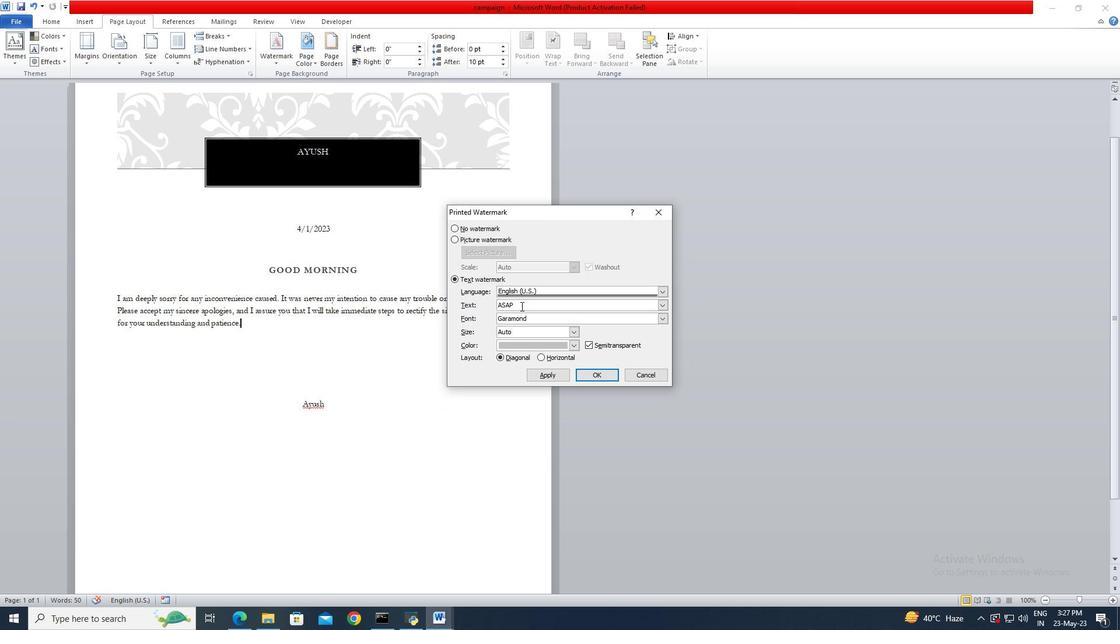 
Action: Key pressed ctrl+A<Key.delete><Key.shift>Do<Key.space>not<Key.space>copy<Key.space>2
Screenshot: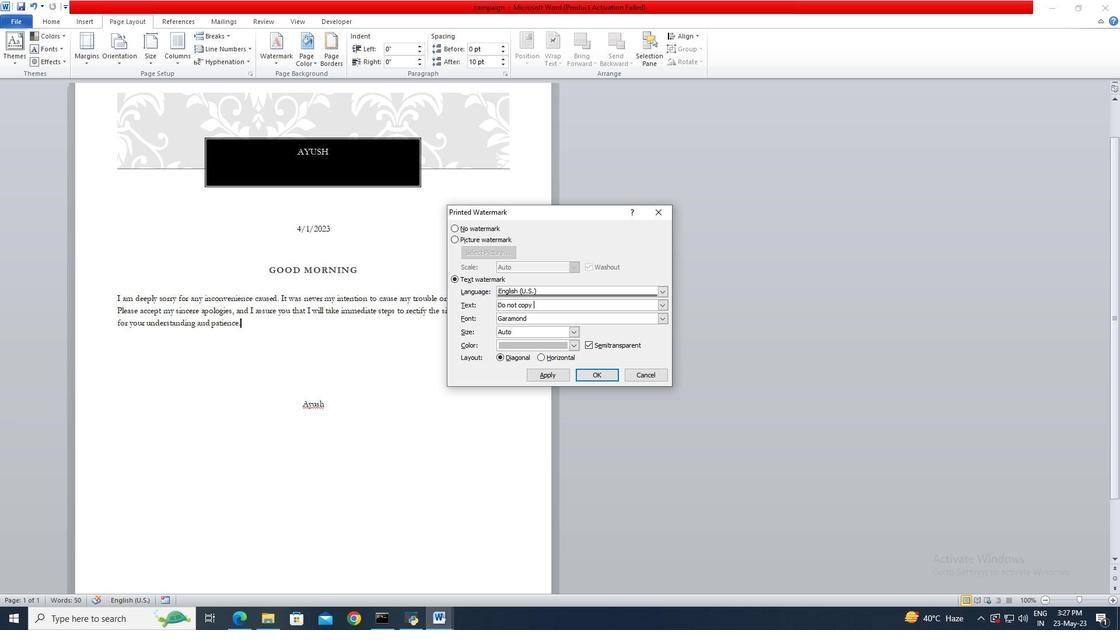 
Action: Mouse moved to (582, 381)
Screenshot: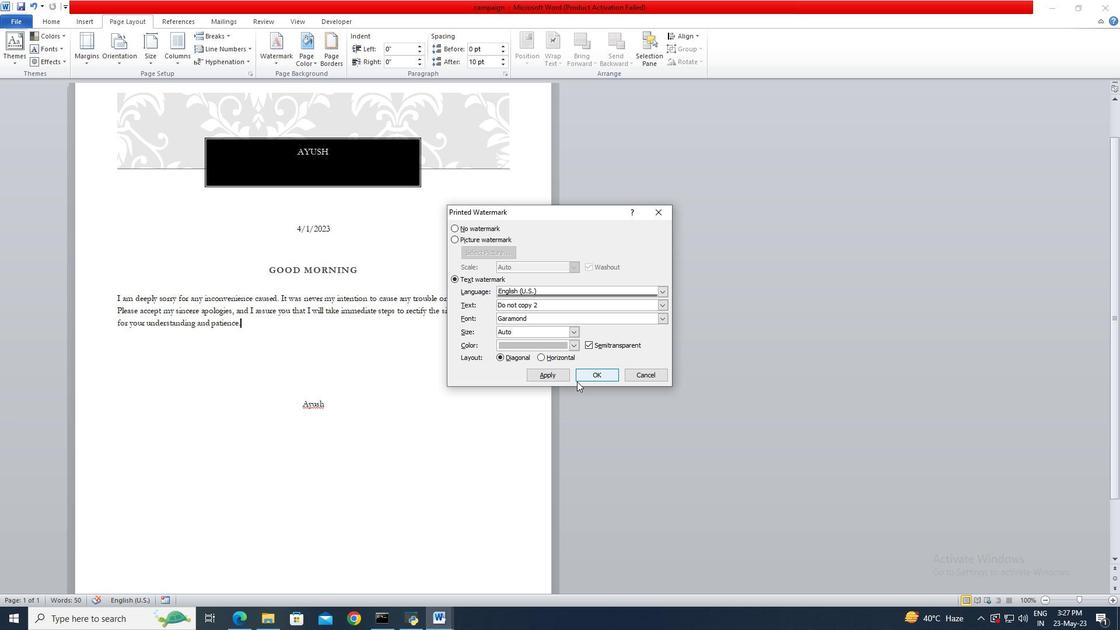 
Action: Mouse pressed left at (582, 381)
Screenshot: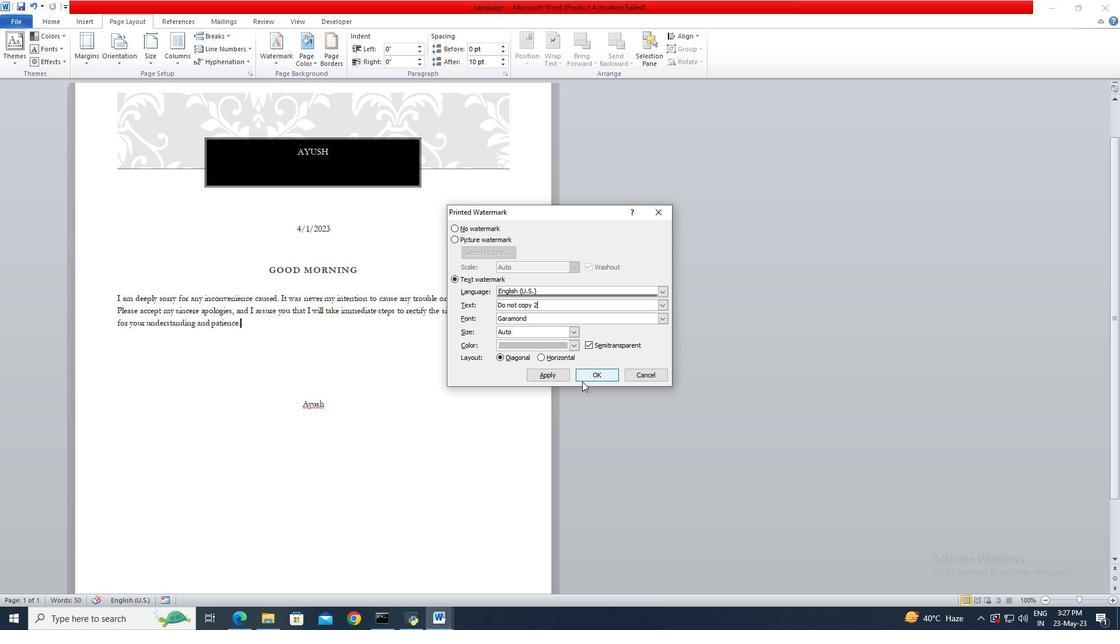 
